 Task: Add Caesar Salad With Dressing to the cart.
Action: Mouse moved to (326, 148)
Screenshot: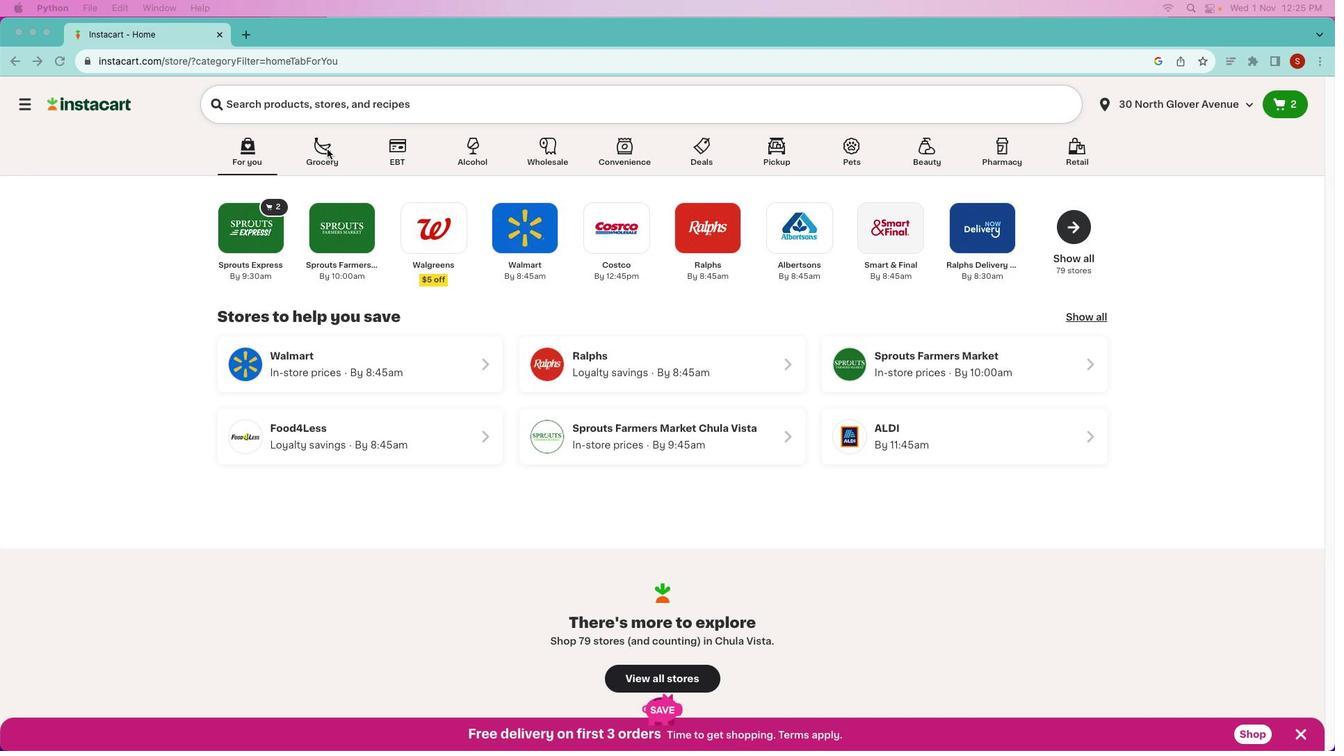 
Action: Mouse pressed left at (326, 148)
Screenshot: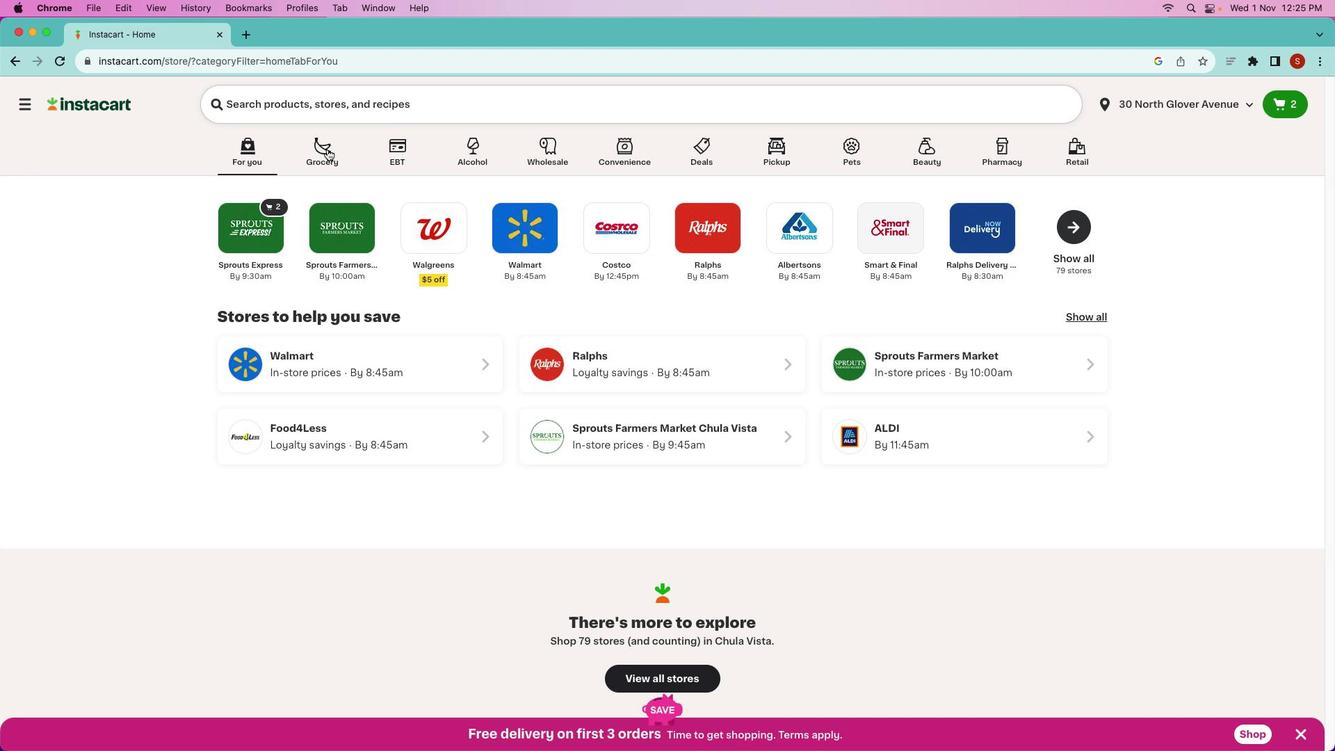 
Action: Mouse pressed left at (326, 148)
Screenshot: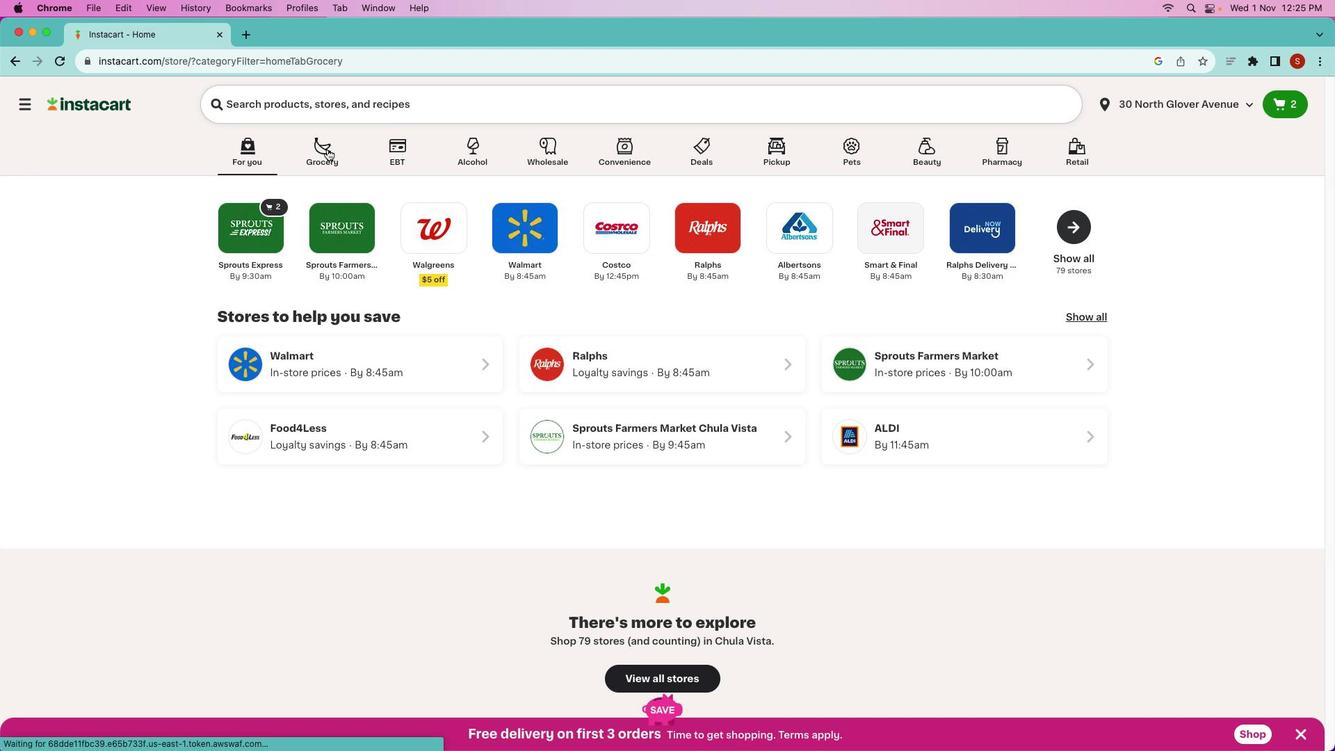 
Action: Mouse moved to (444, 101)
Screenshot: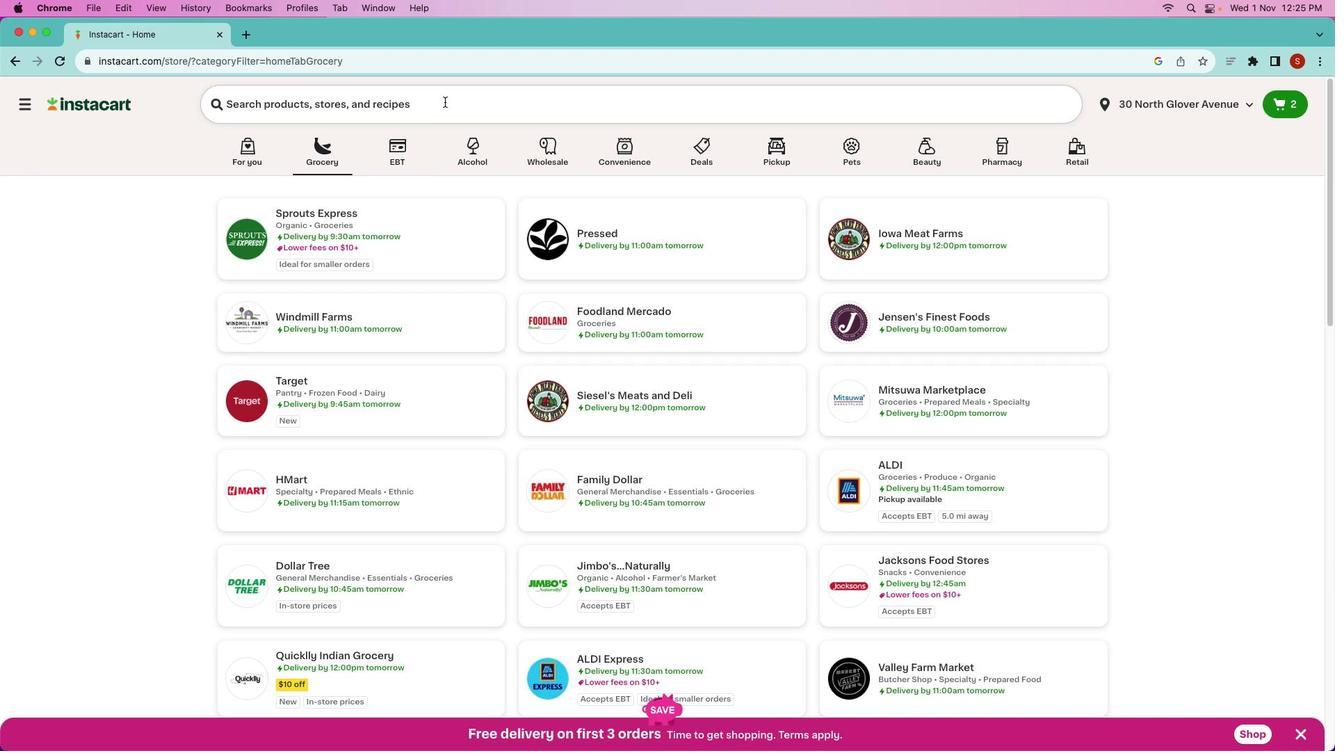 
Action: Mouse pressed left at (444, 101)
Screenshot: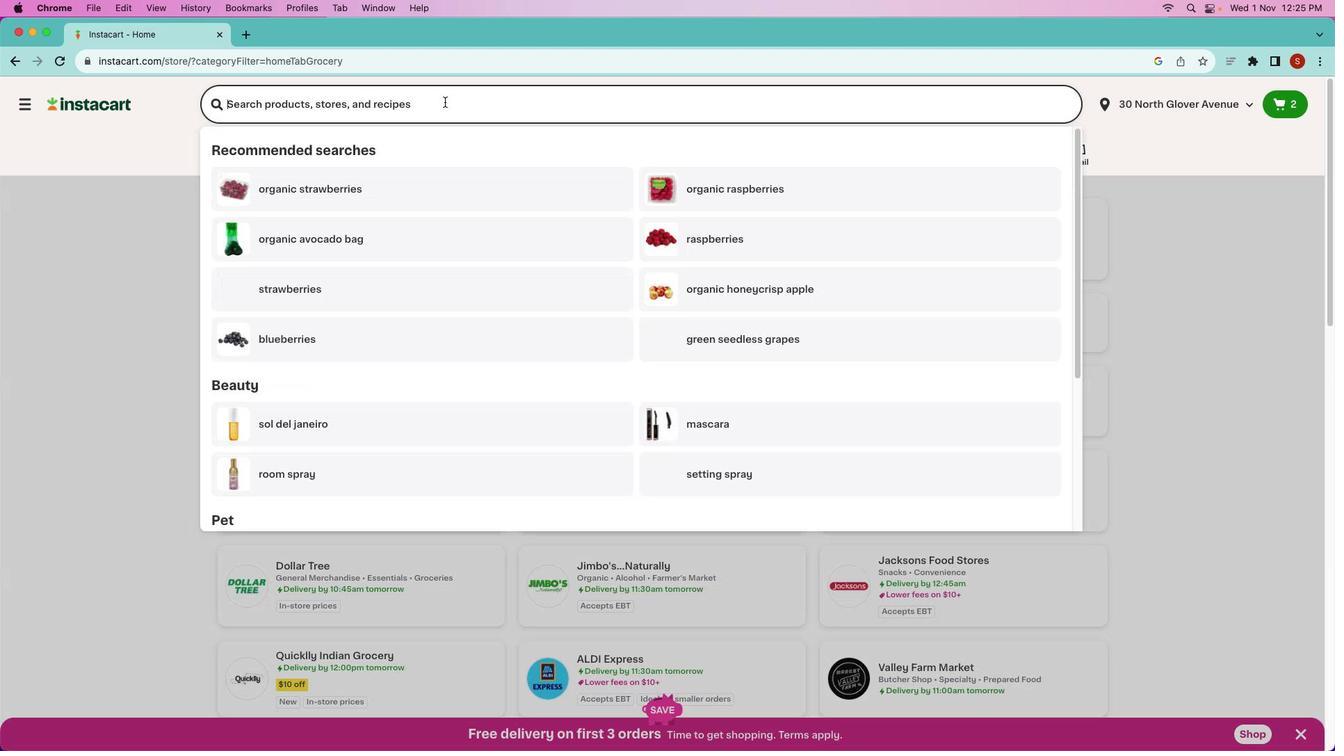 
Action: Mouse moved to (452, 96)
Screenshot: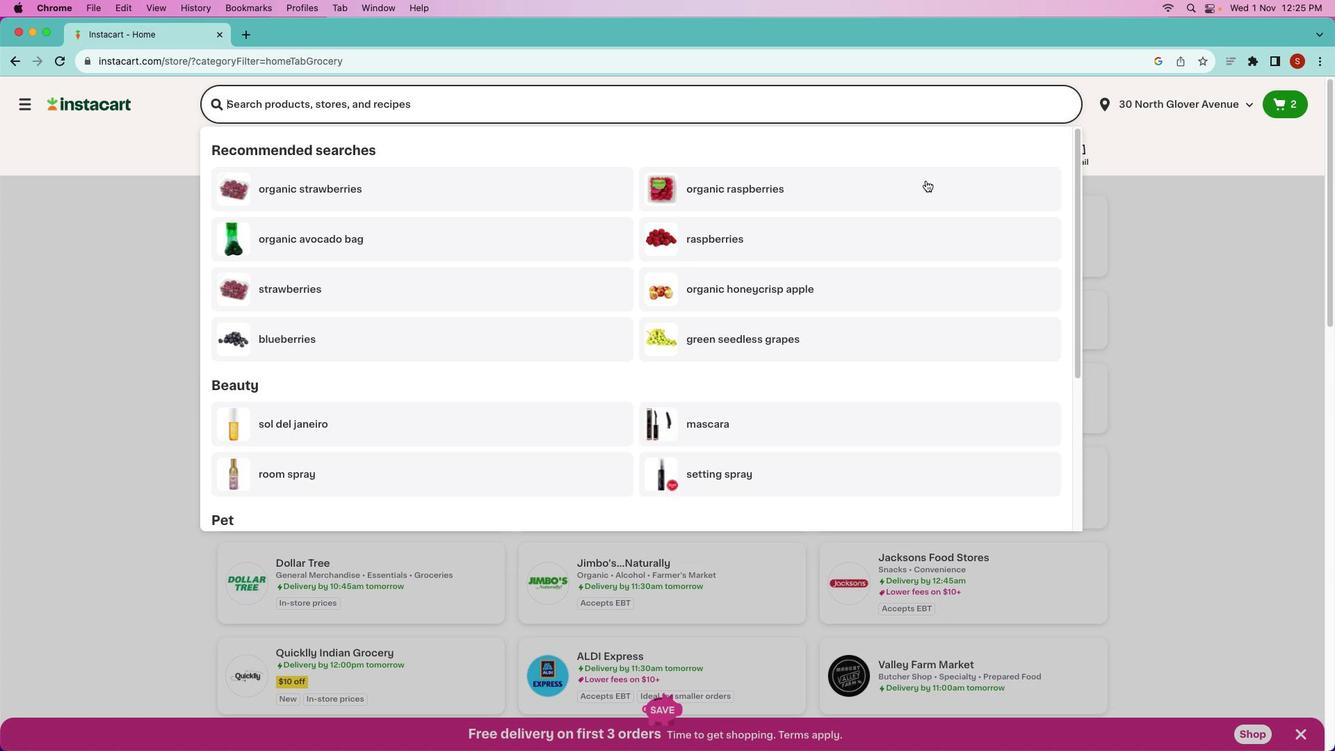 
Action: Mouse scrolled (452, 96) with delta (0, 0)
Screenshot: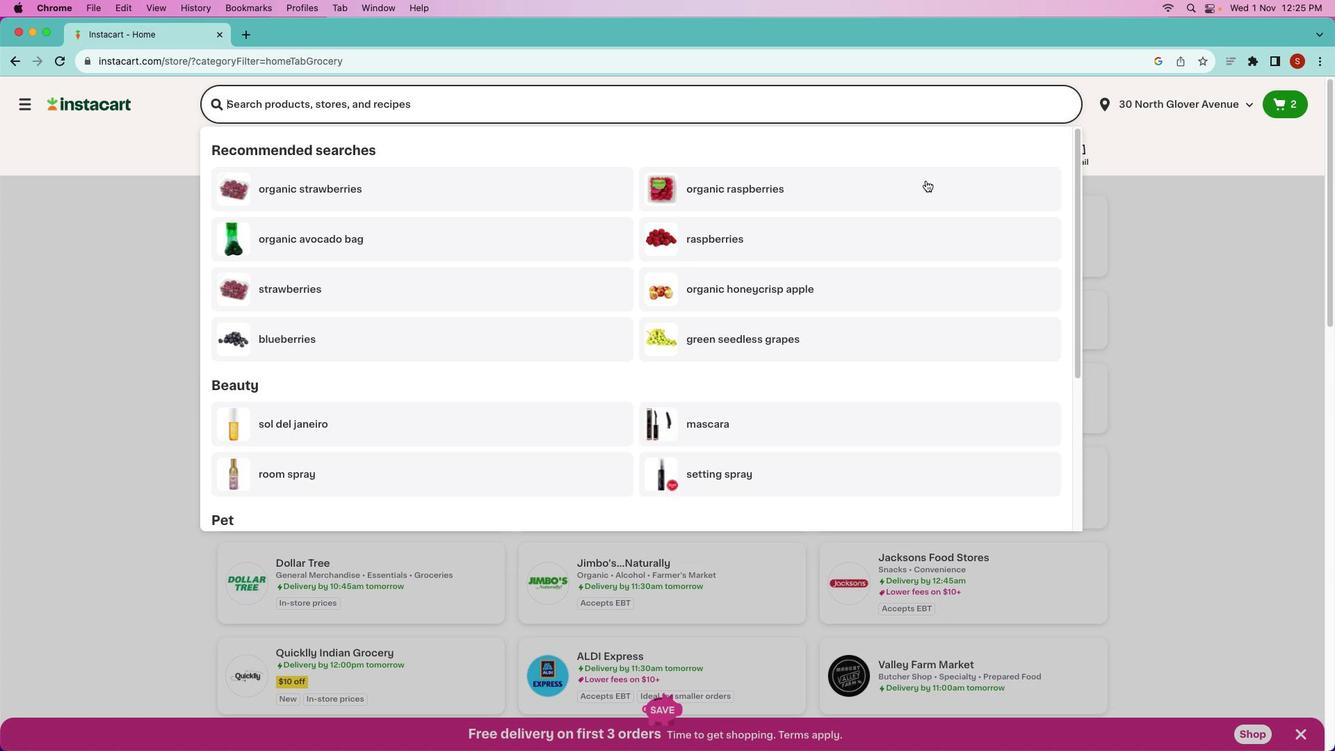 
Action: Mouse moved to (1261, 299)
Screenshot: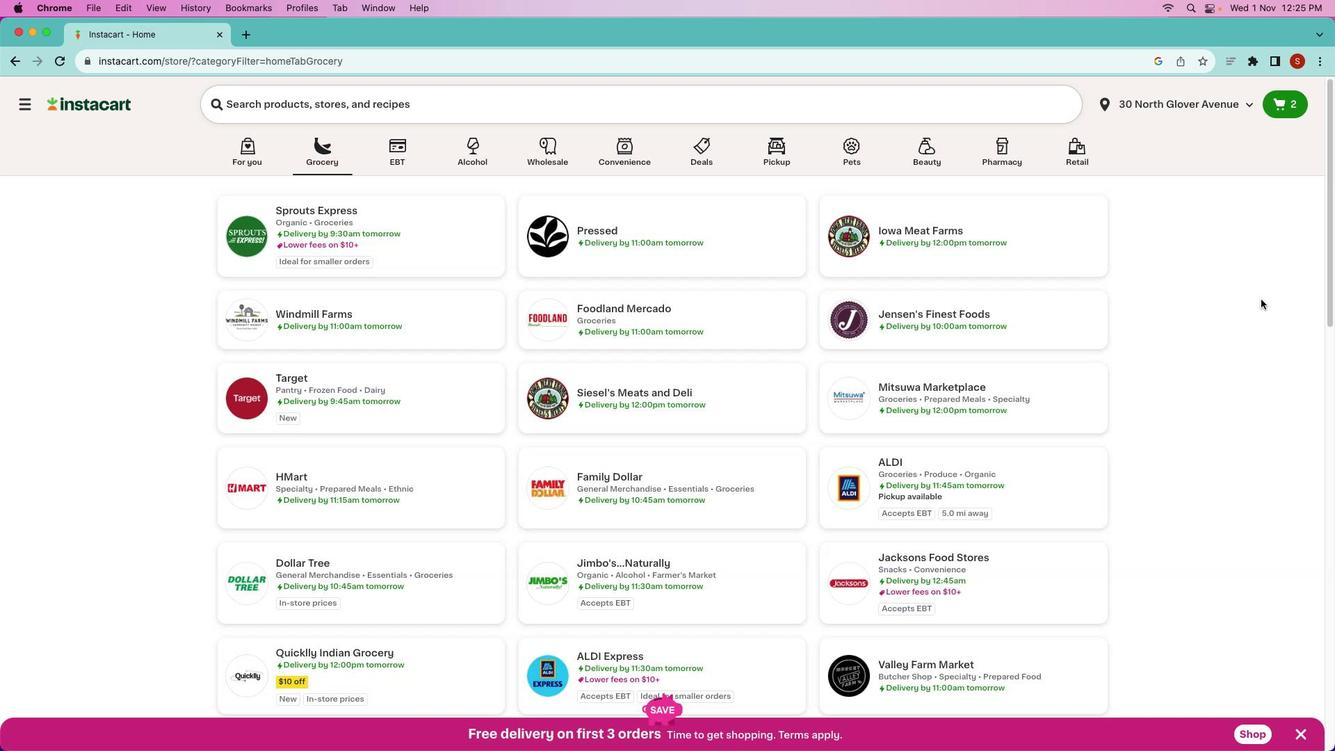 
Action: Mouse pressed left at (1261, 299)
Screenshot: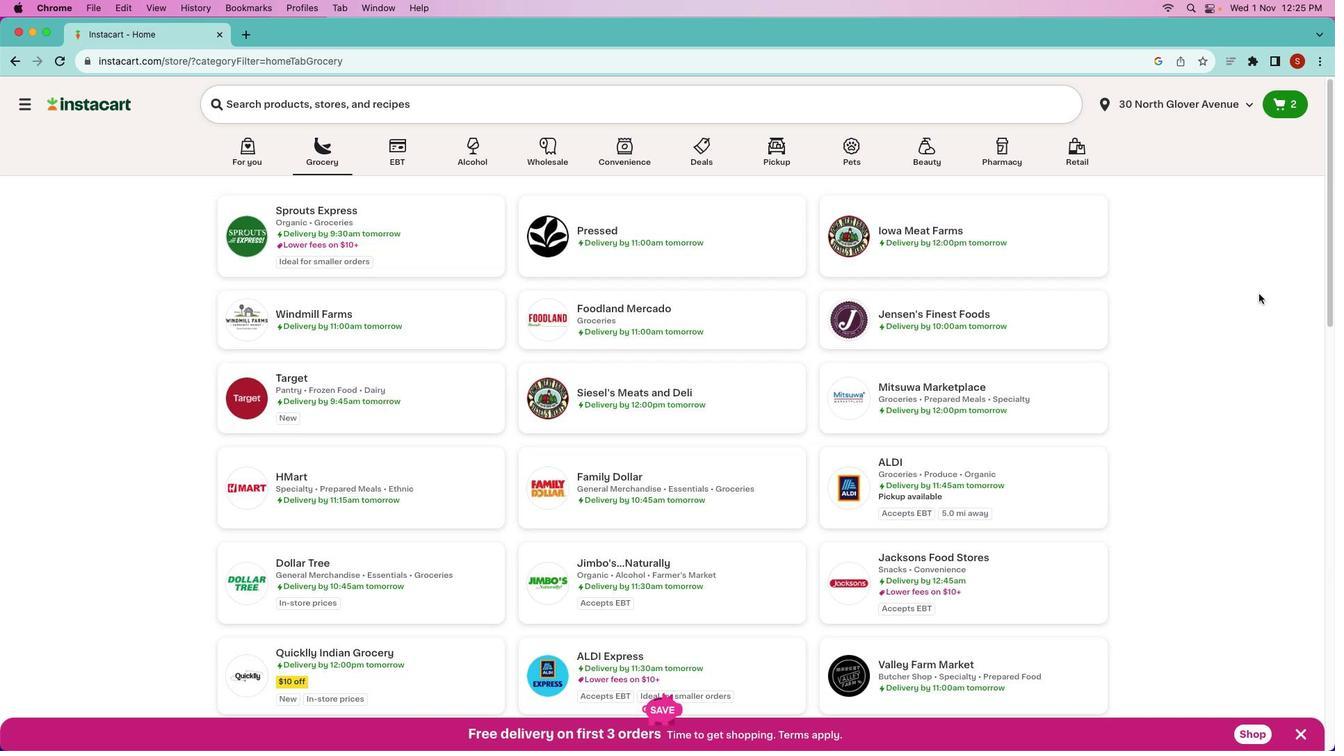 
Action: Mouse moved to (1254, 293)
Screenshot: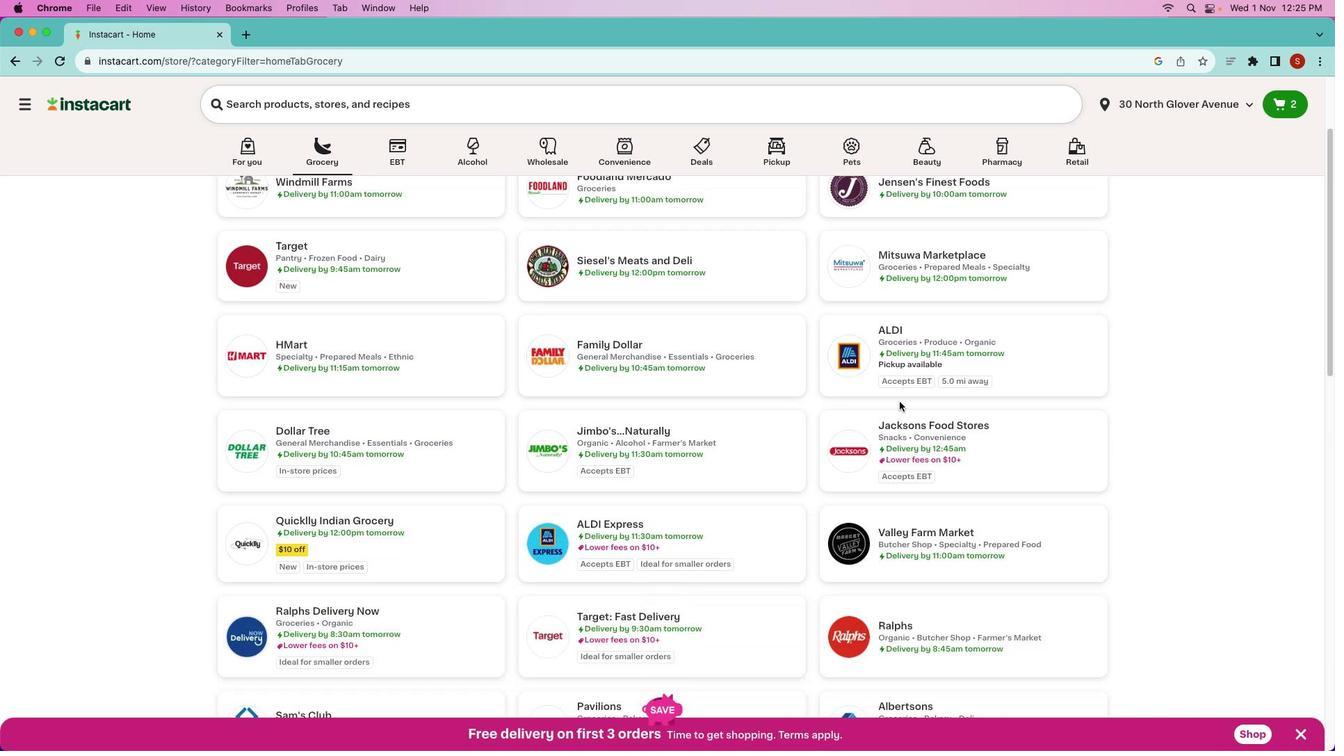 
Action: Mouse scrolled (1254, 293) with delta (0, 0)
Screenshot: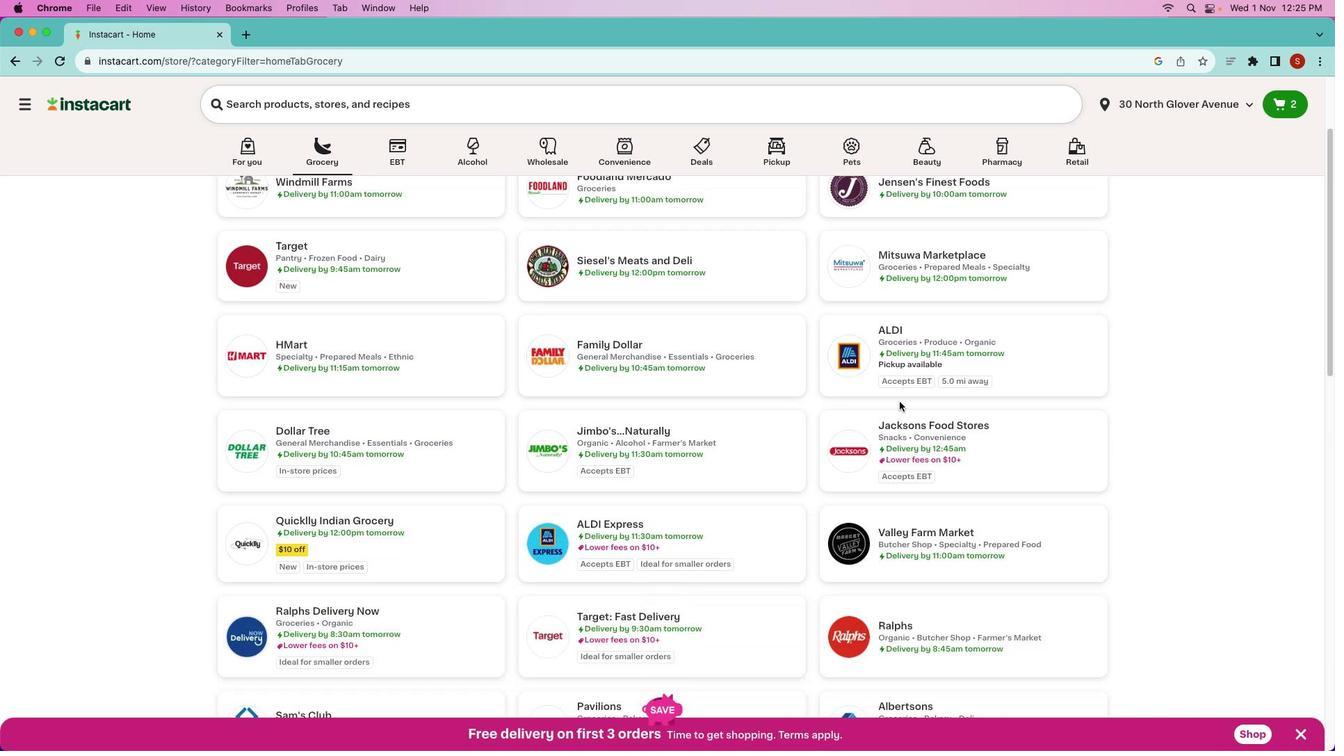 
Action: Mouse moved to (1253, 293)
Screenshot: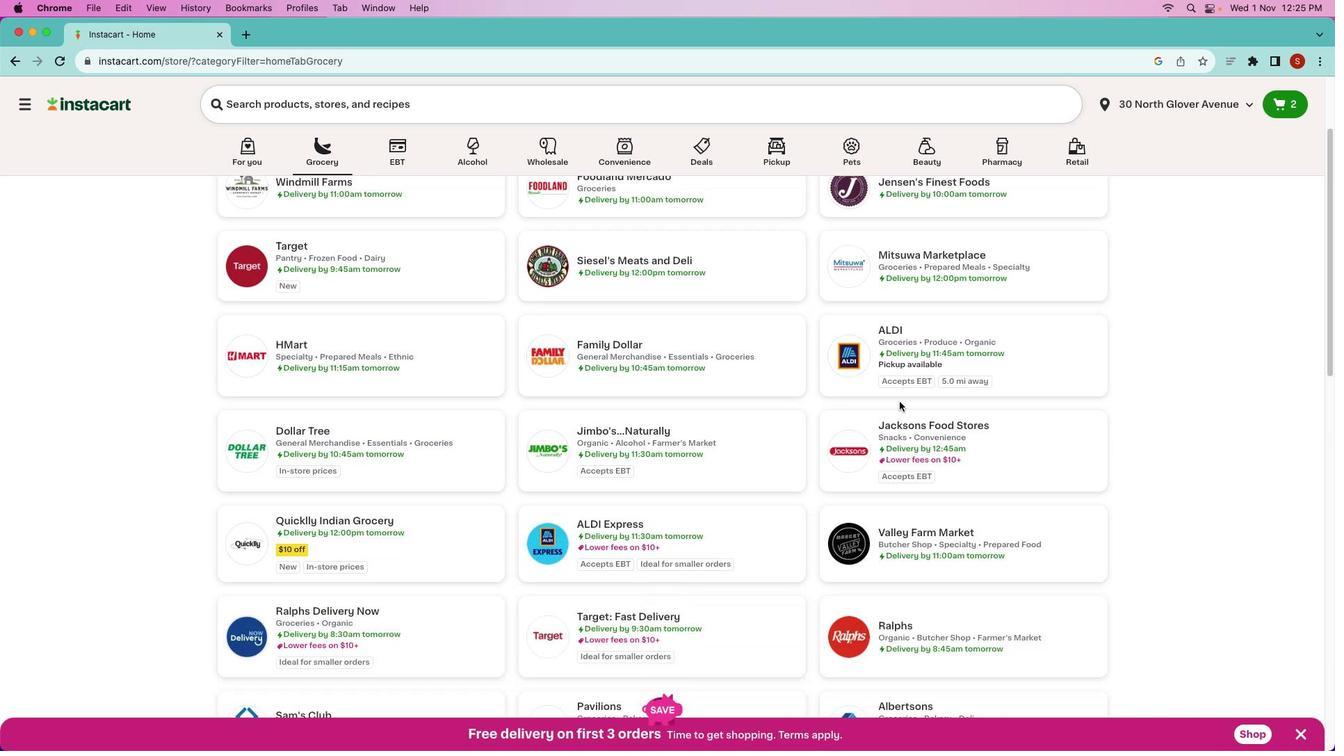 
Action: Mouse scrolled (1253, 293) with delta (0, 0)
Screenshot: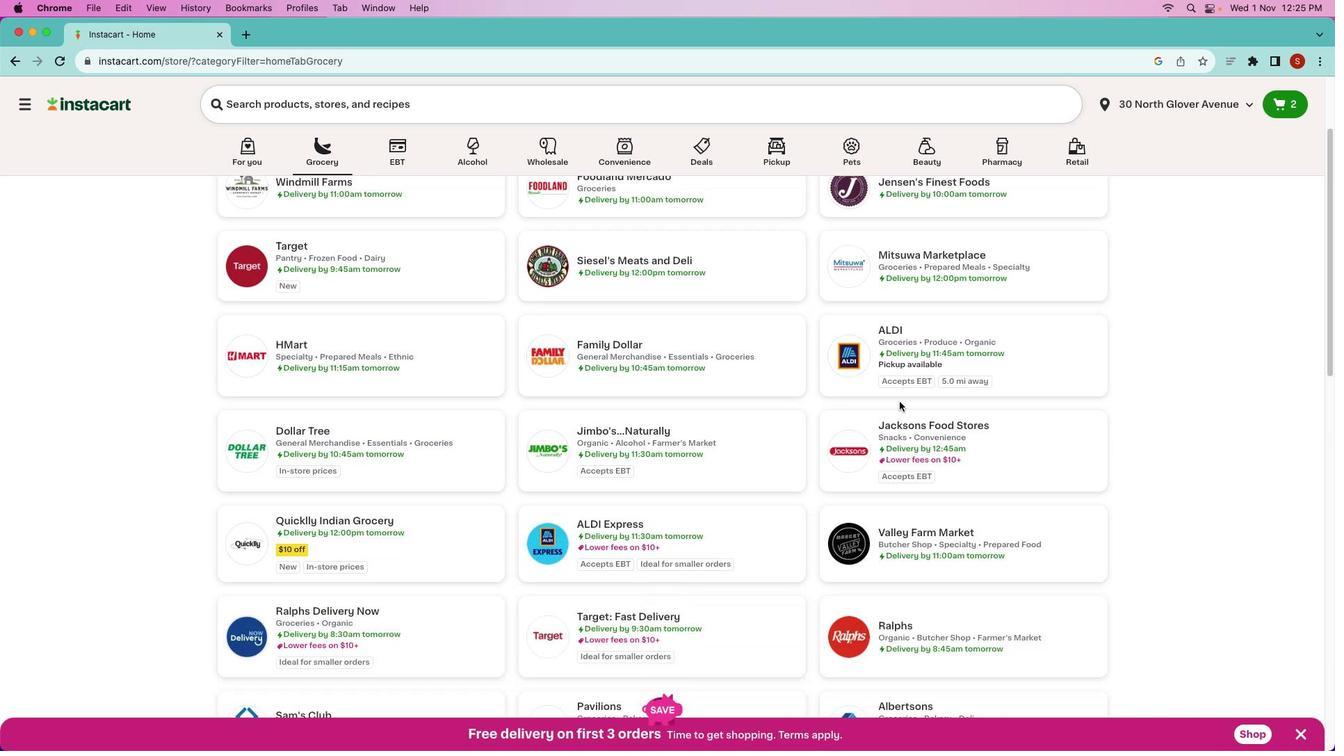 
Action: Mouse moved to (1252, 294)
Screenshot: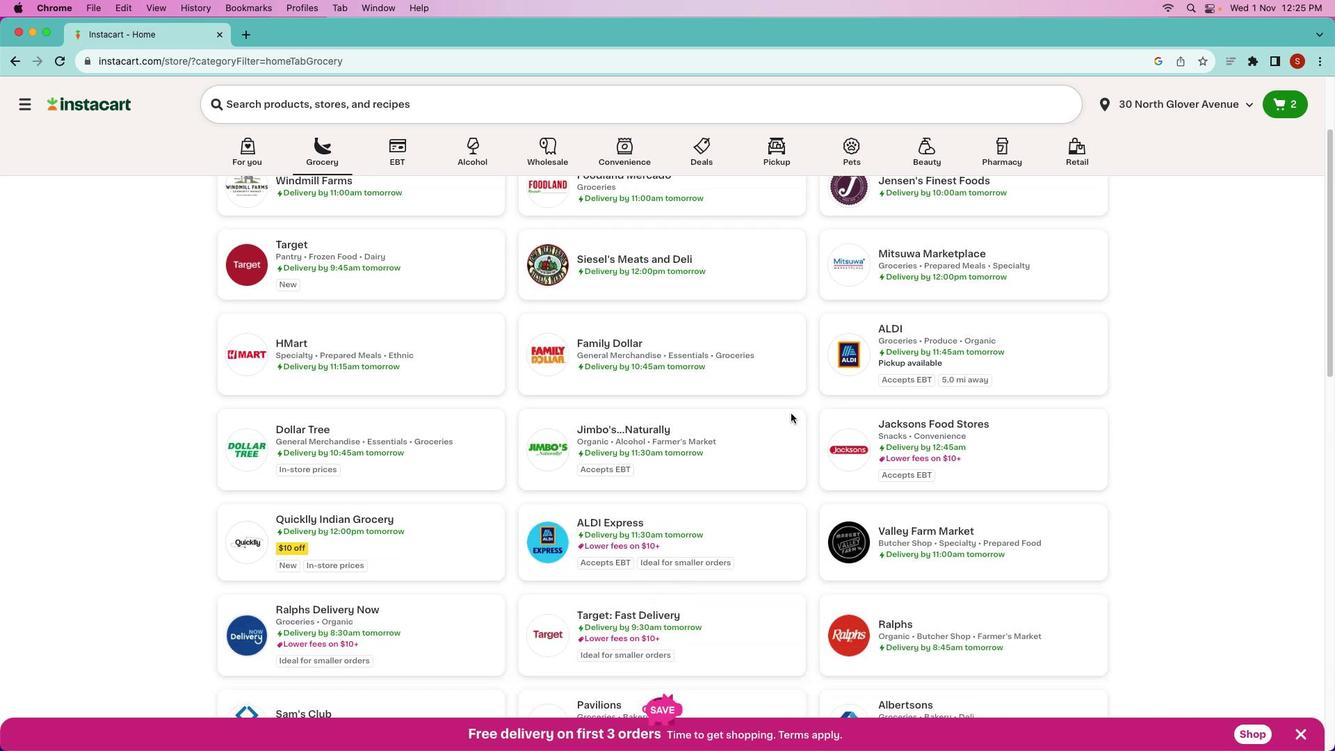 
Action: Mouse scrolled (1252, 294) with delta (0, -2)
Screenshot: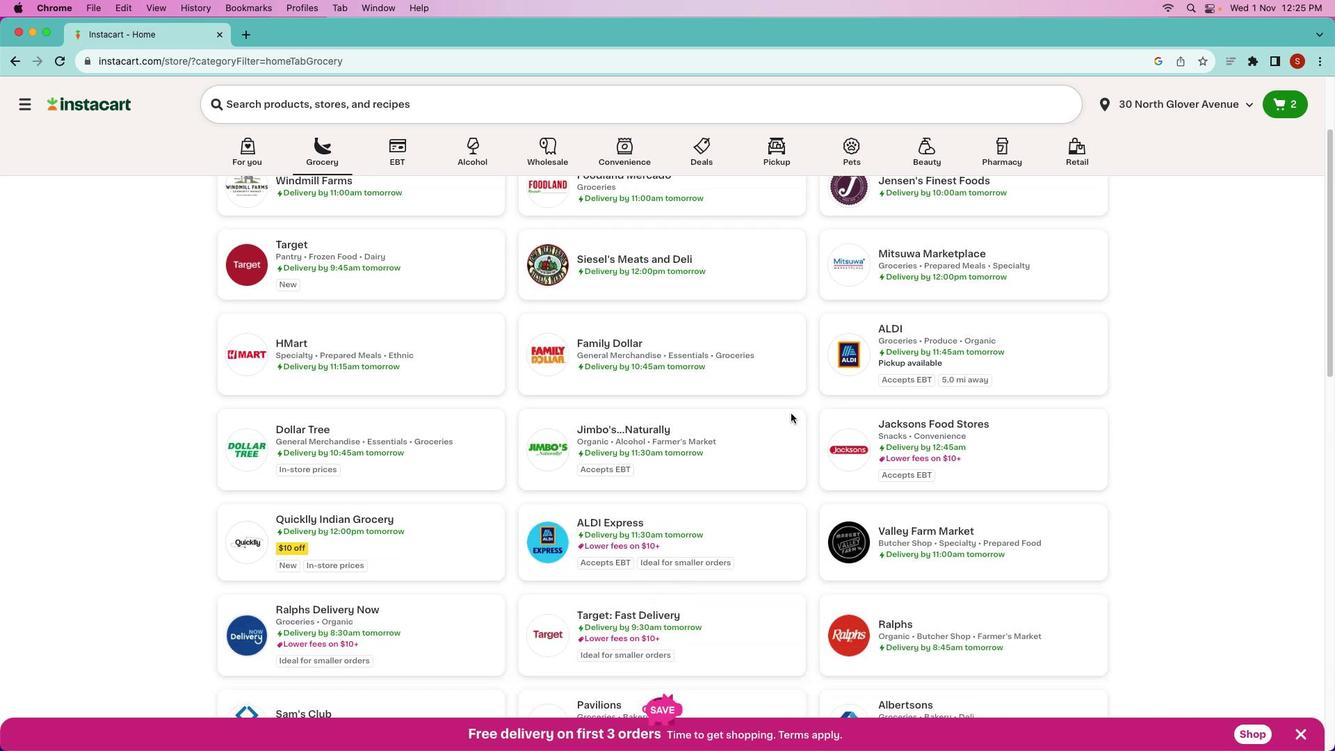 
Action: Mouse moved to (791, 413)
Screenshot: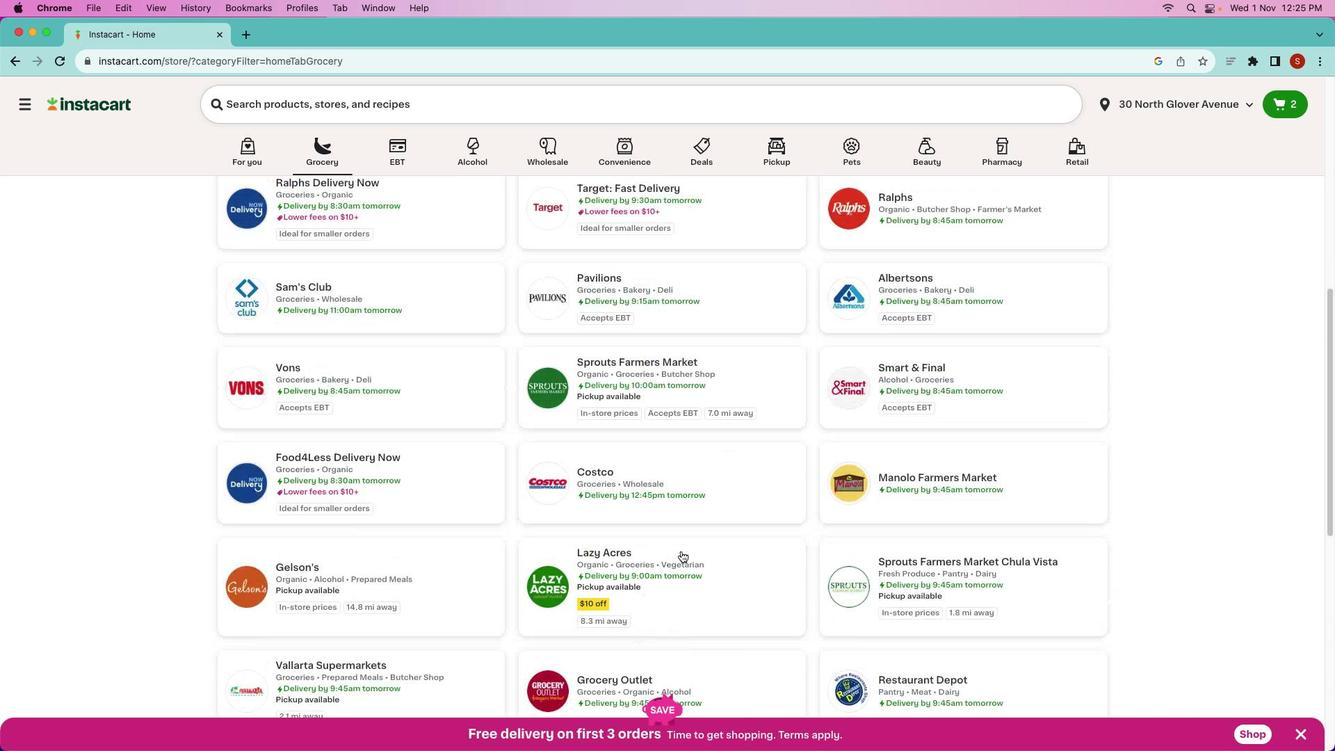 
Action: Mouse scrolled (791, 413) with delta (0, 0)
Screenshot: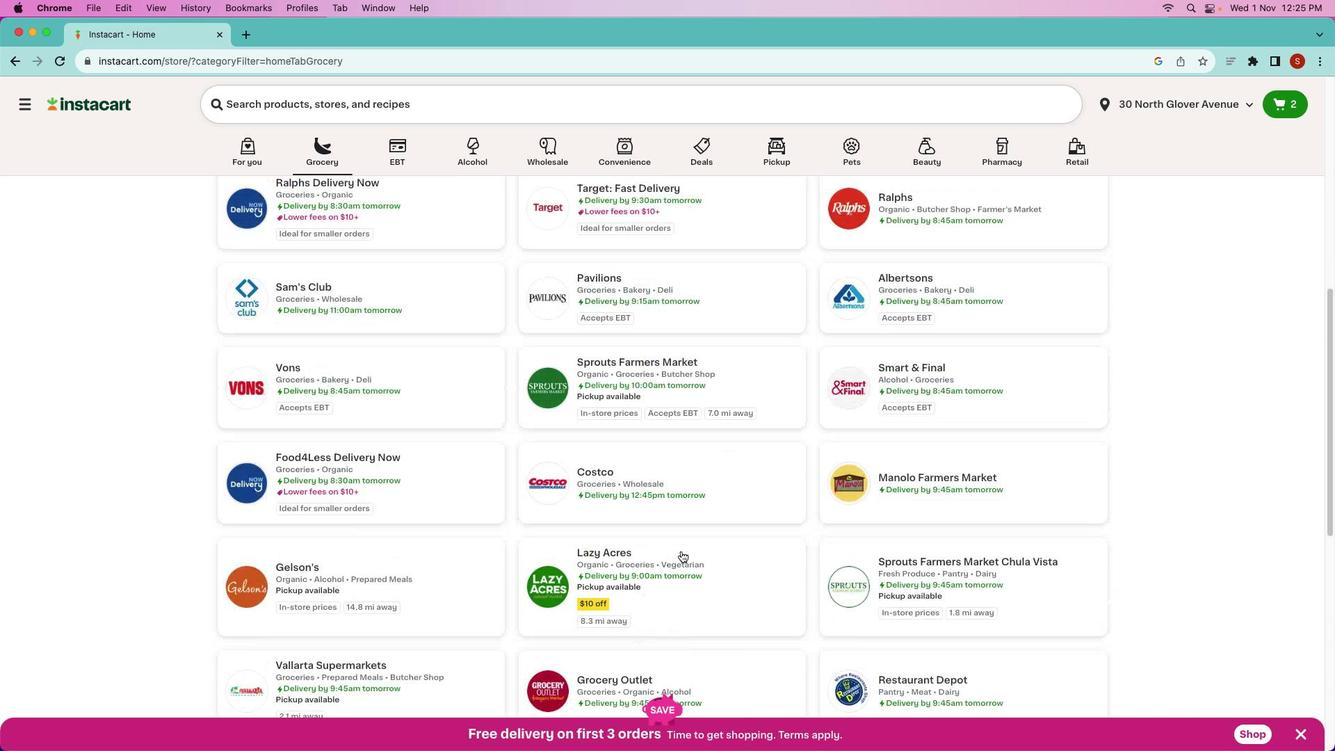 
Action: Mouse moved to (745, 421)
Screenshot: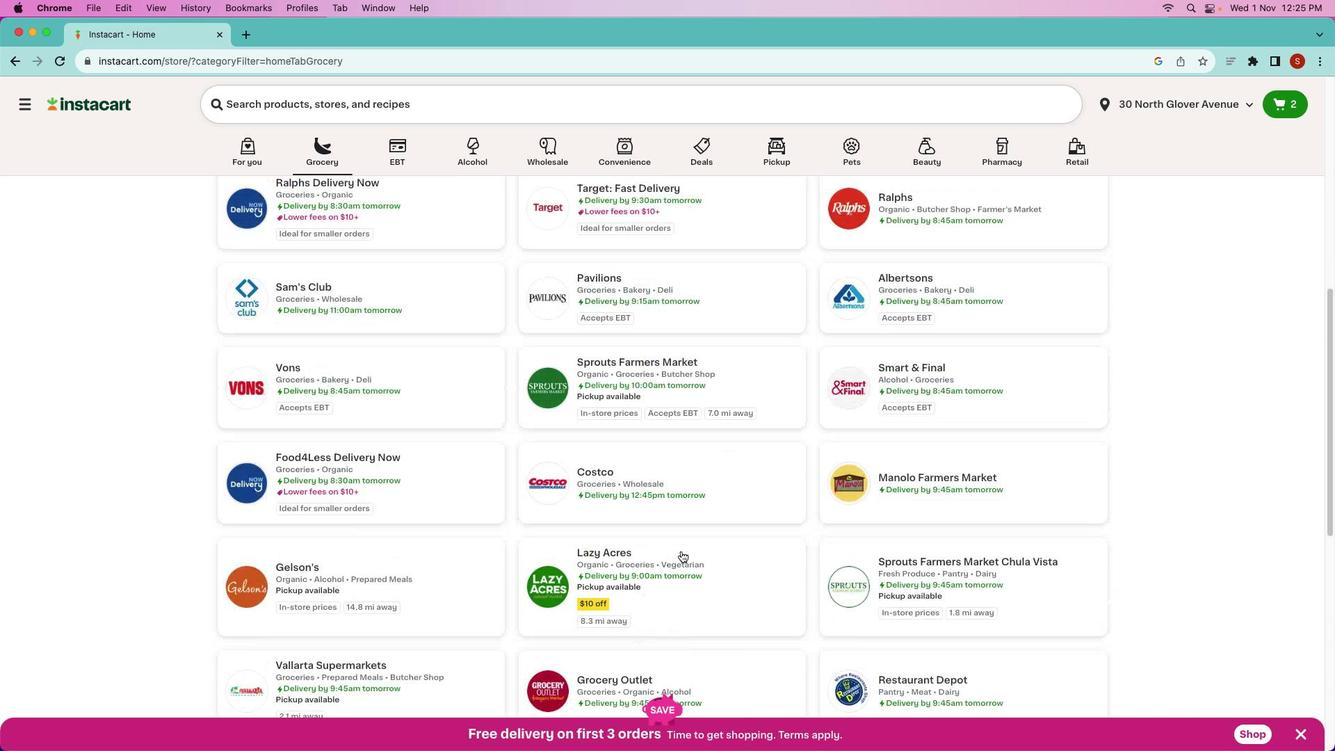 
Action: Mouse scrolled (745, 421) with delta (0, 0)
Screenshot: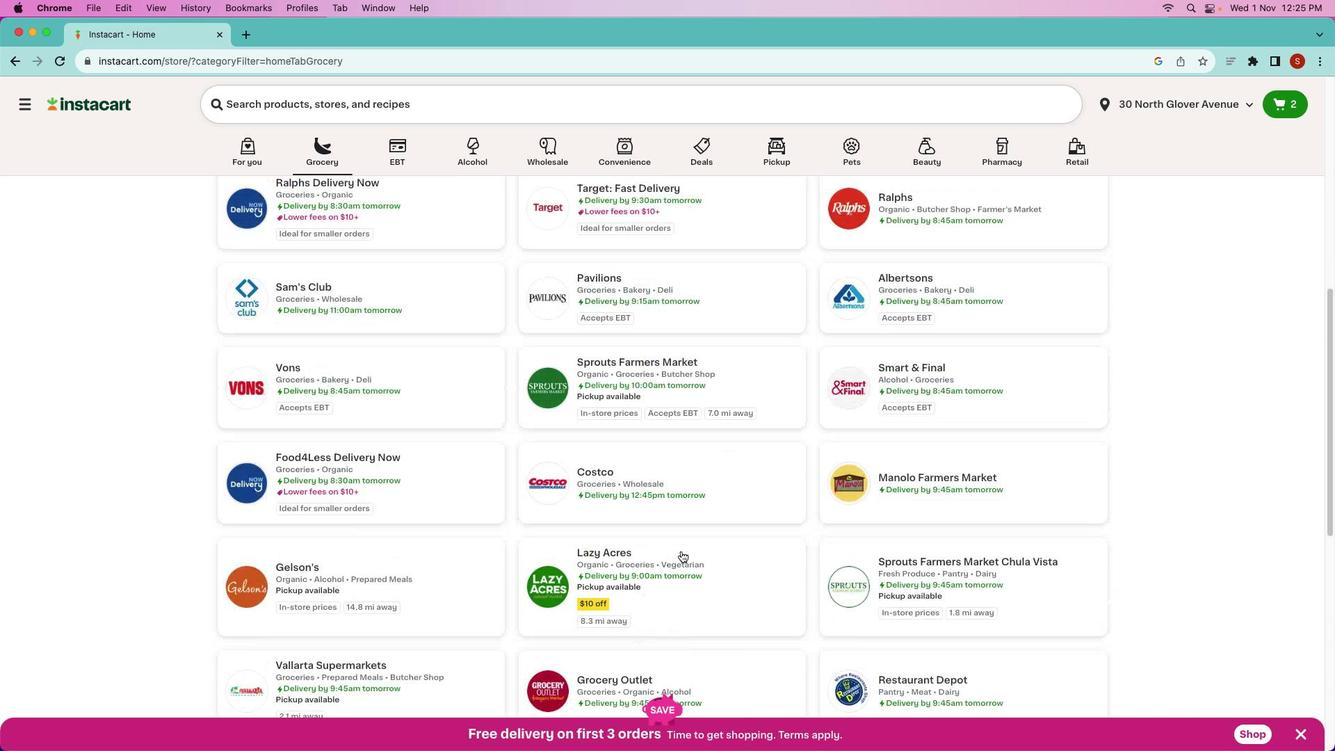 
Action: Mouse moved to (726, 434)
Screenshot: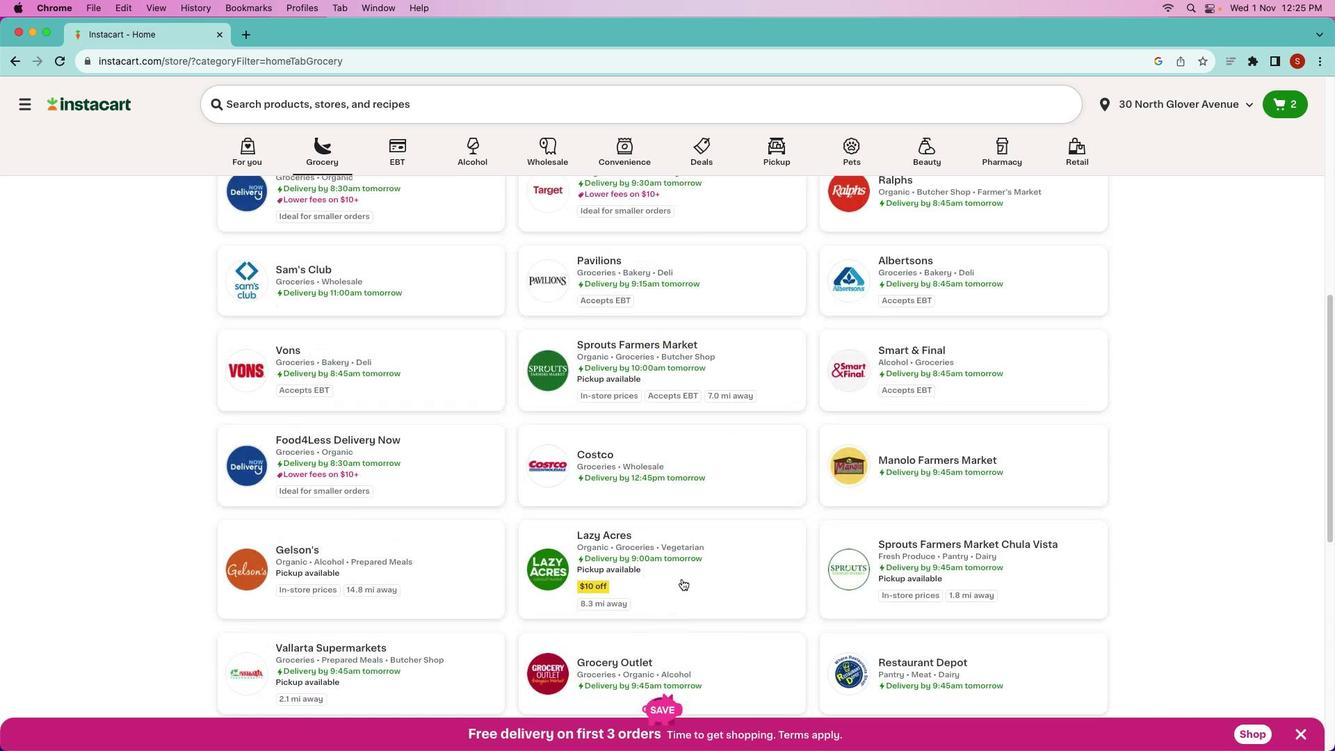 
Action: Mouse scrolled (726, 434) with delta (0, -2)
Screenshot: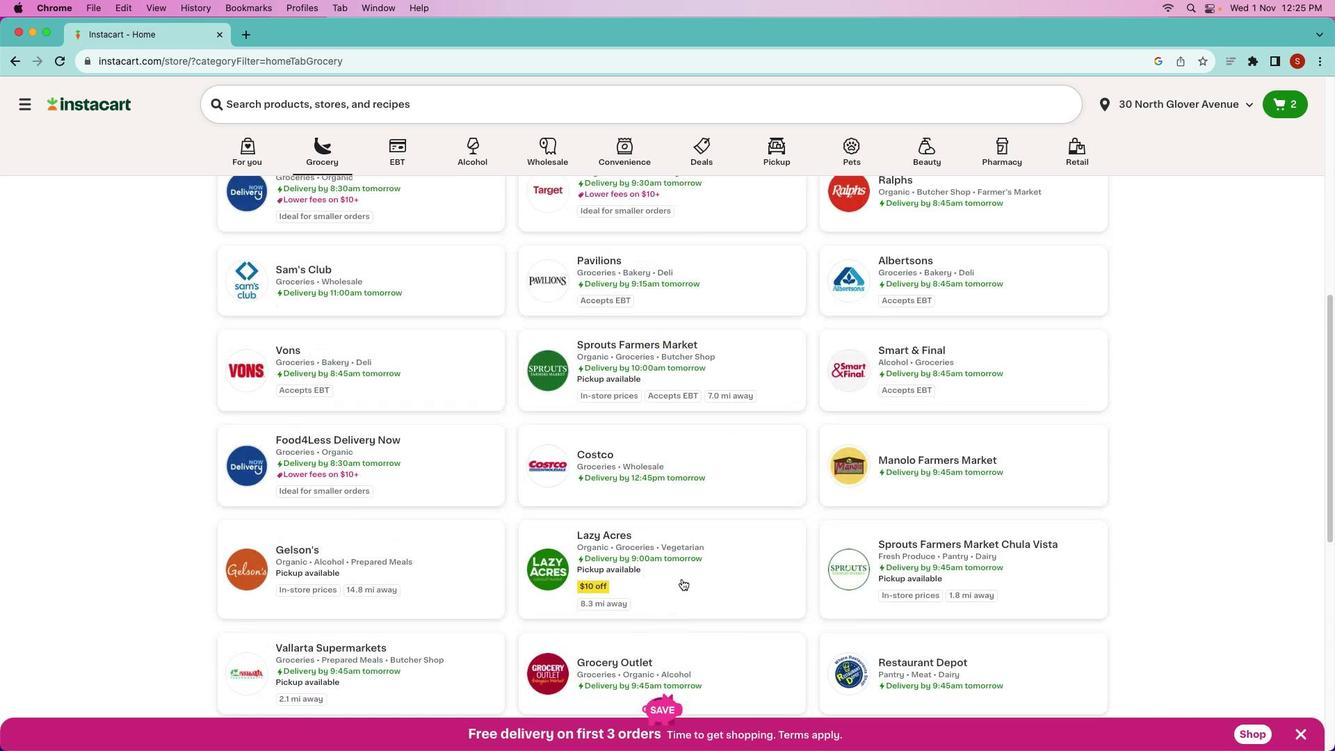 
Action: Mouse moved to (720, 439)
Screenshot: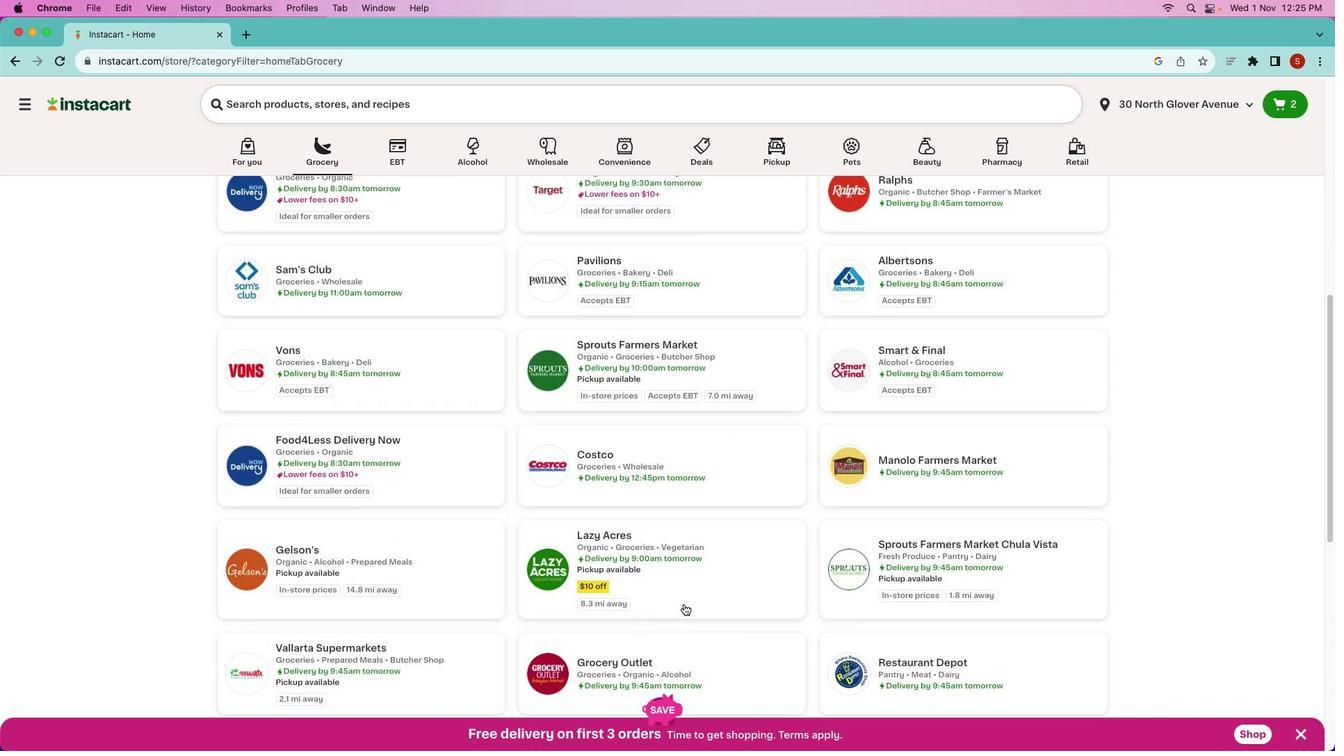 
Action: Mouse scrolled (720, 439) with delta (0, -3)
Screenshot: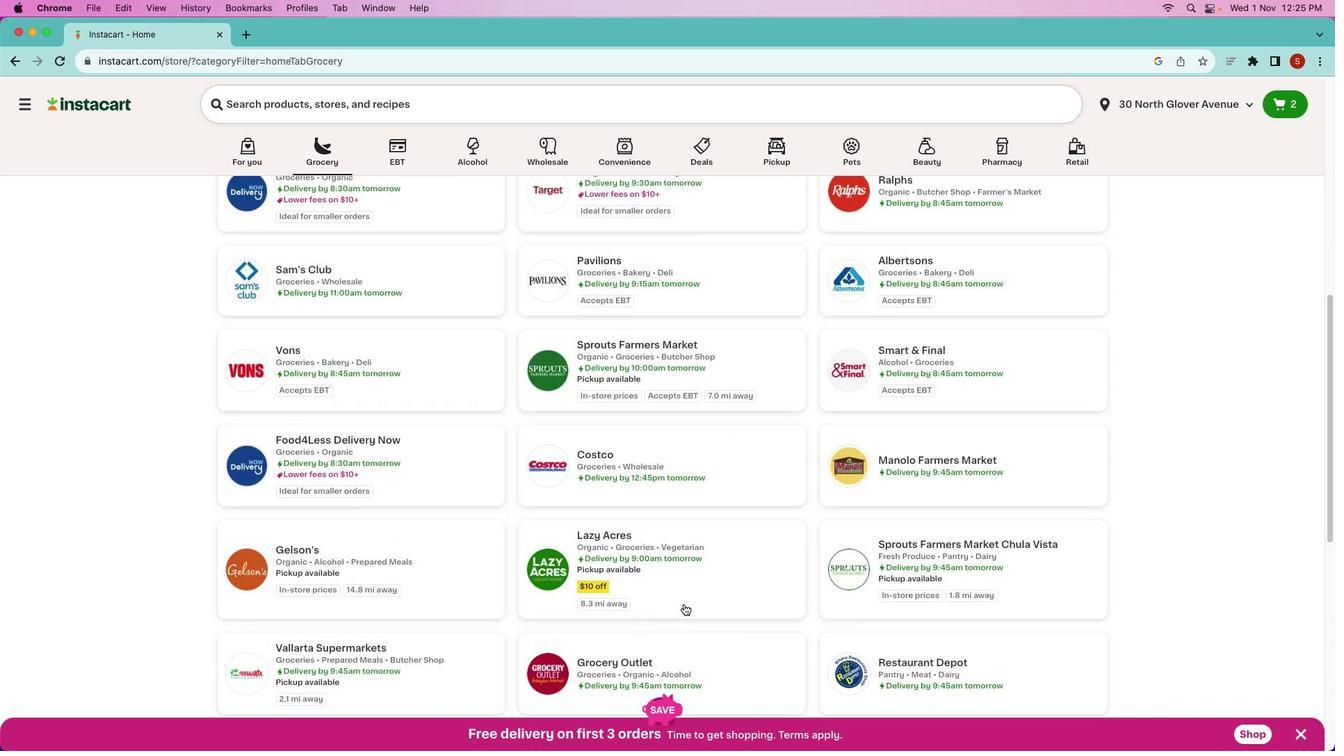 
Action: Mouse moved to (695, 462)
Screenshot: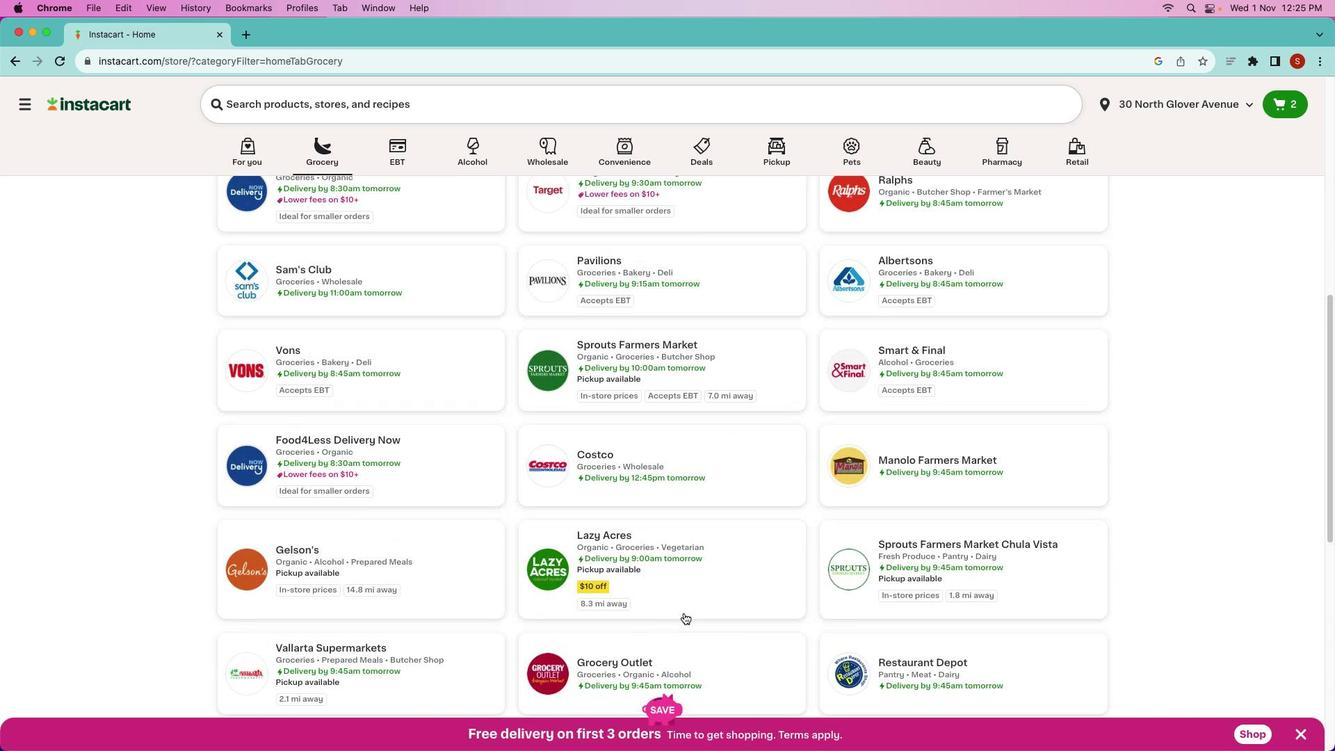 
Action: Mouse scrolled (695, 462) with delta (0, -3)
Screenshot: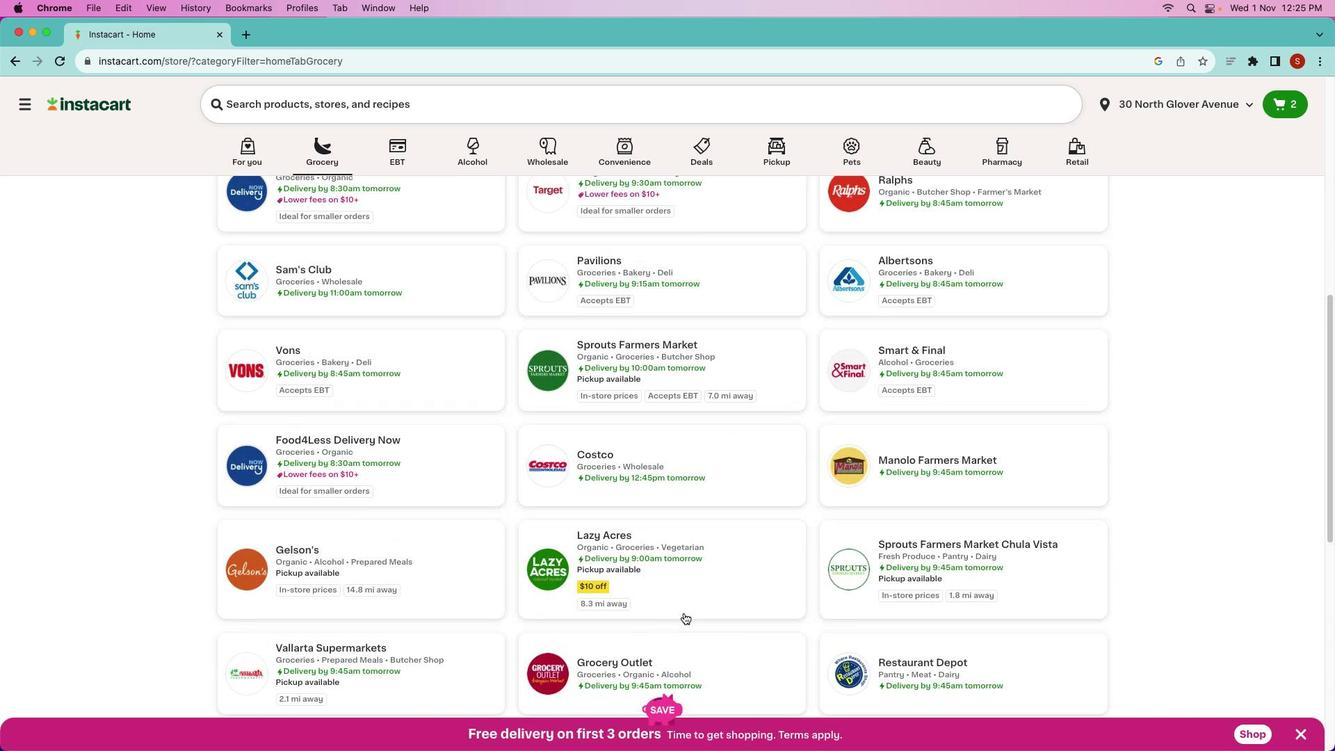 
Action: Mouse moved to (647, 356)
Screenshot: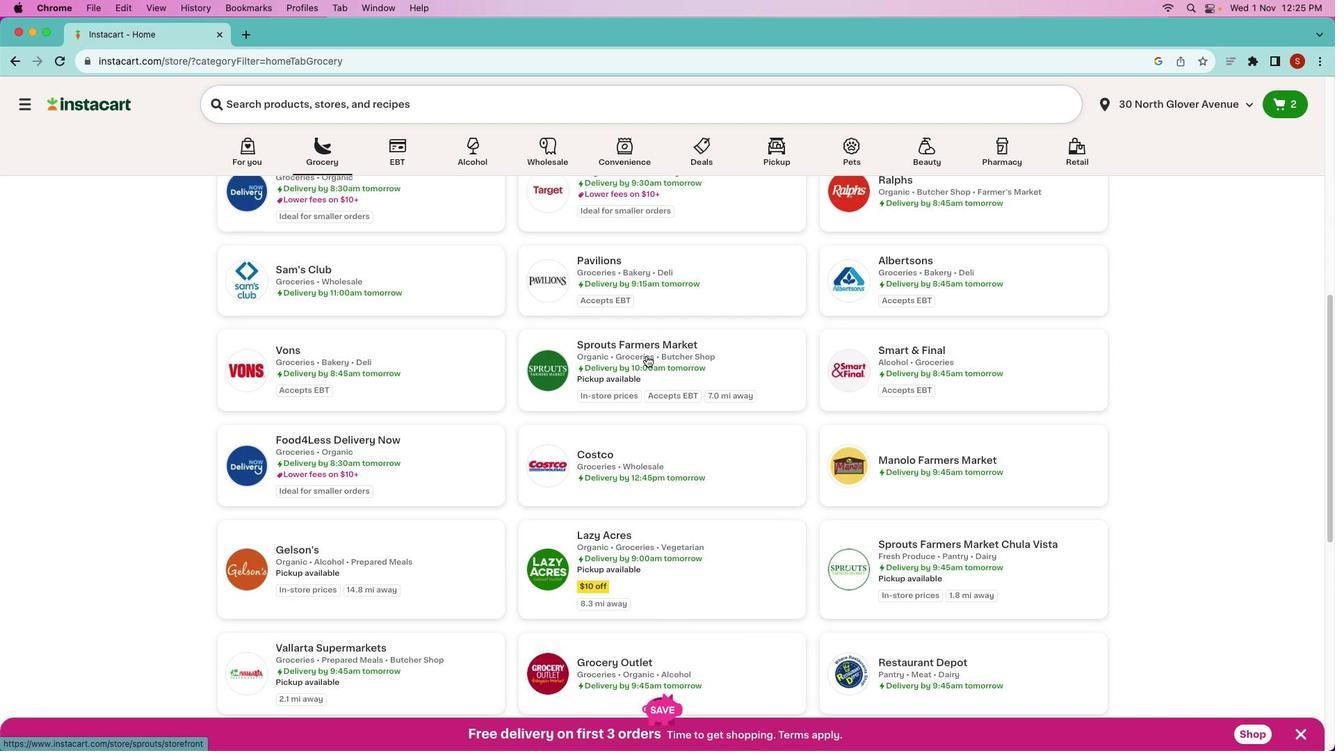 
Action: Mouse pressed left at (647, 356)
Screenshot: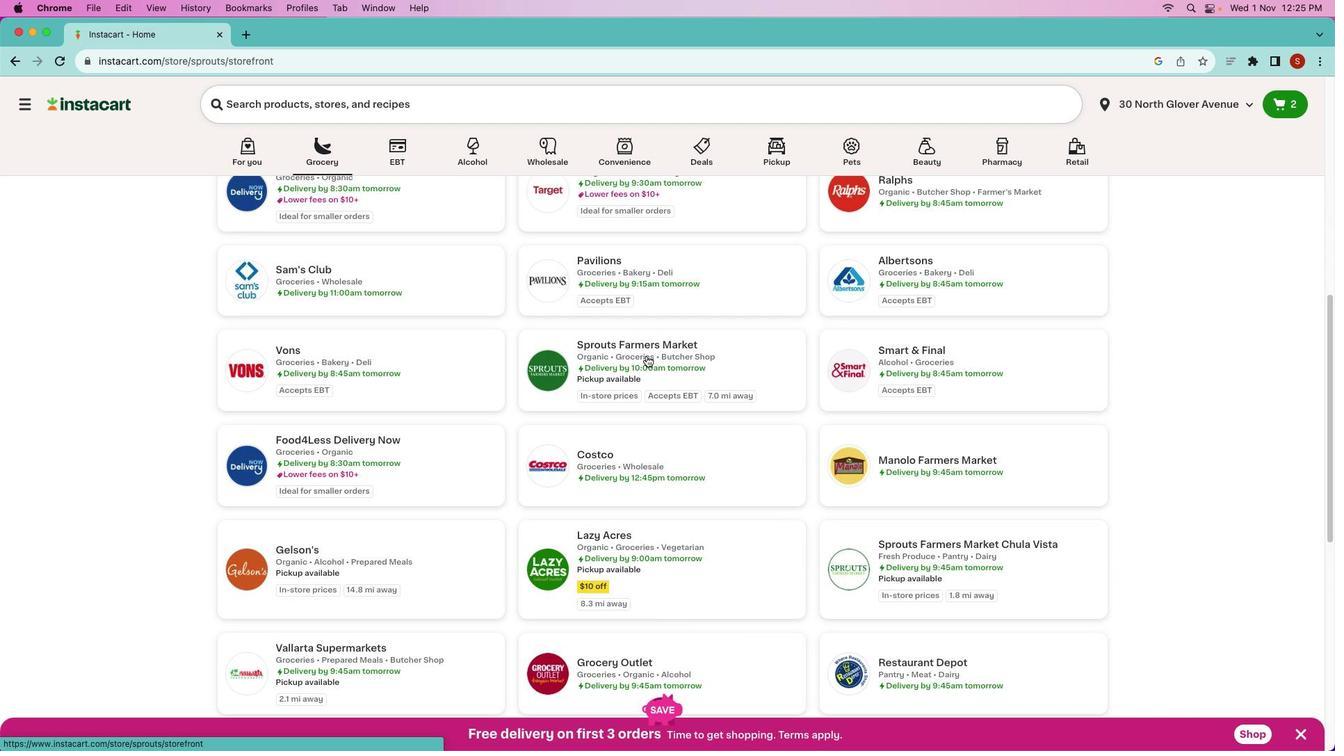 
Action: Mouse pressed left at (647, 356)
Screenshot: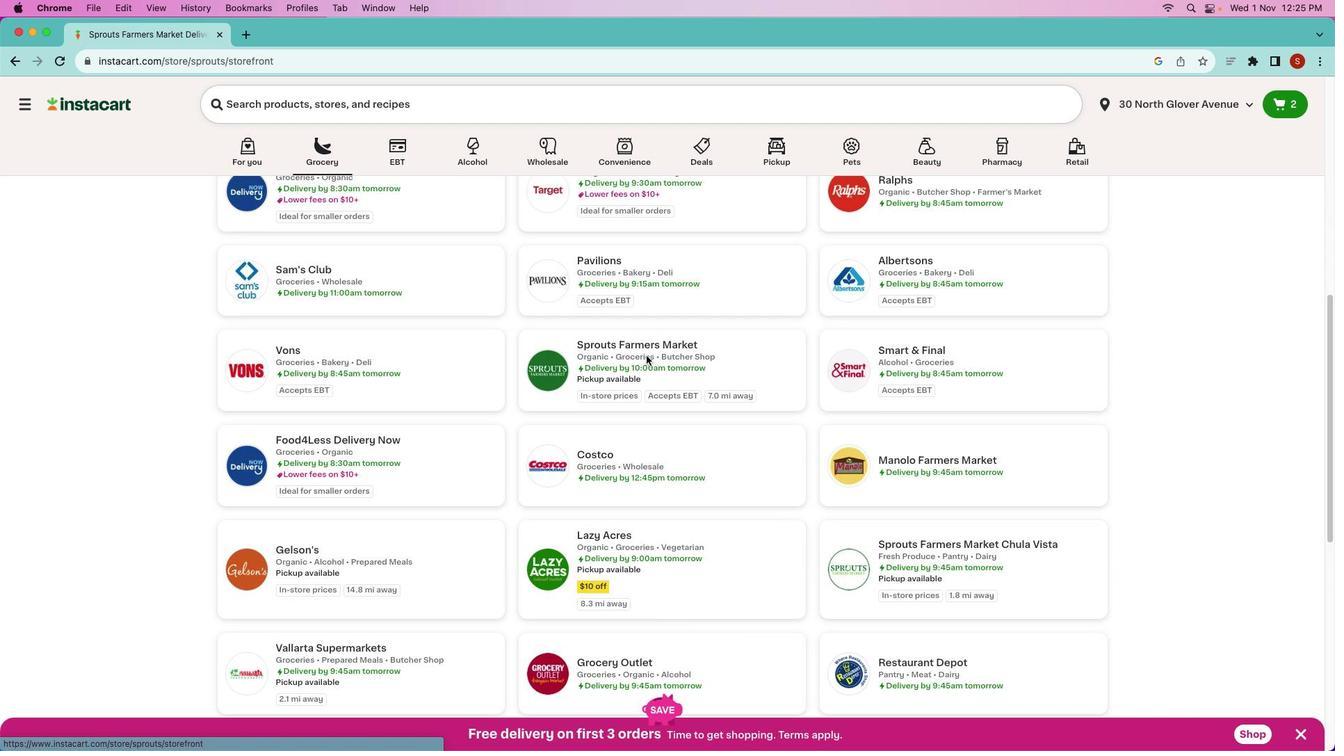
Action: Mouse moved to (414, 105)
Screenshot: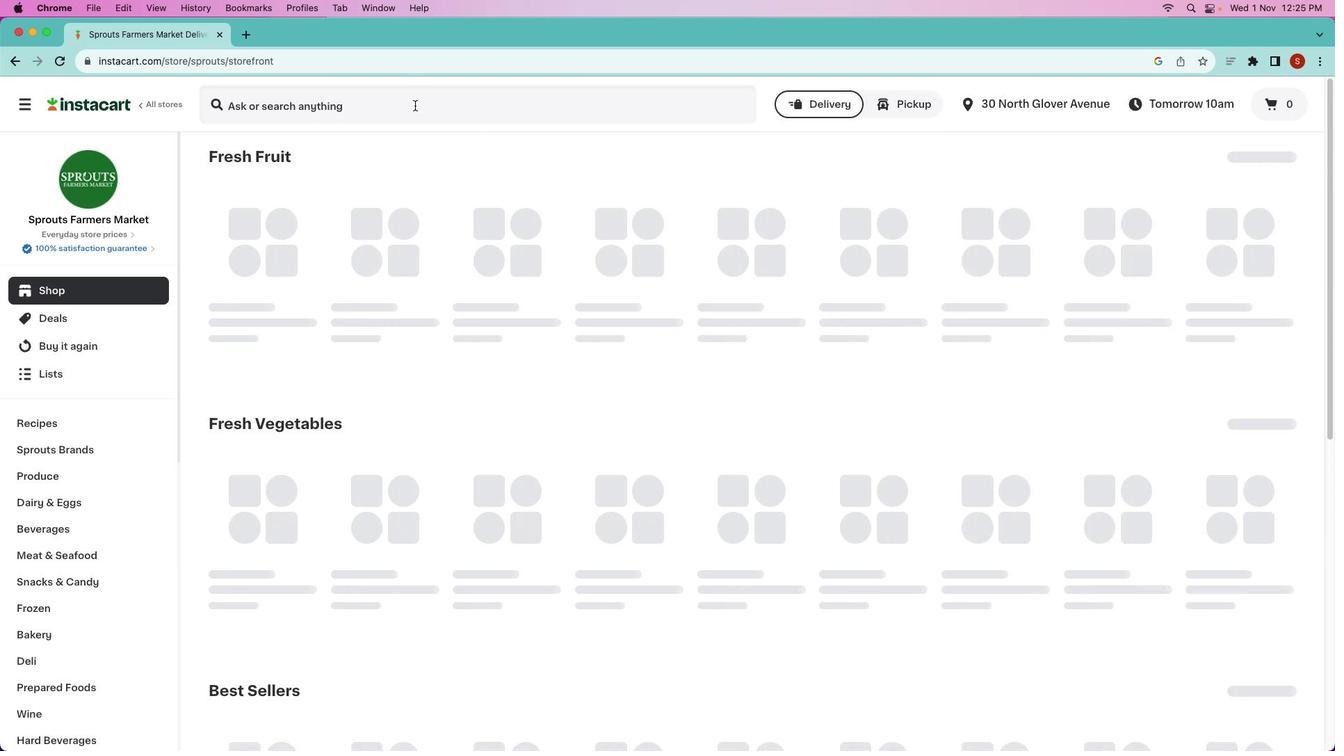
Action: Mouse pressed left at (414, 105)
Screenshot: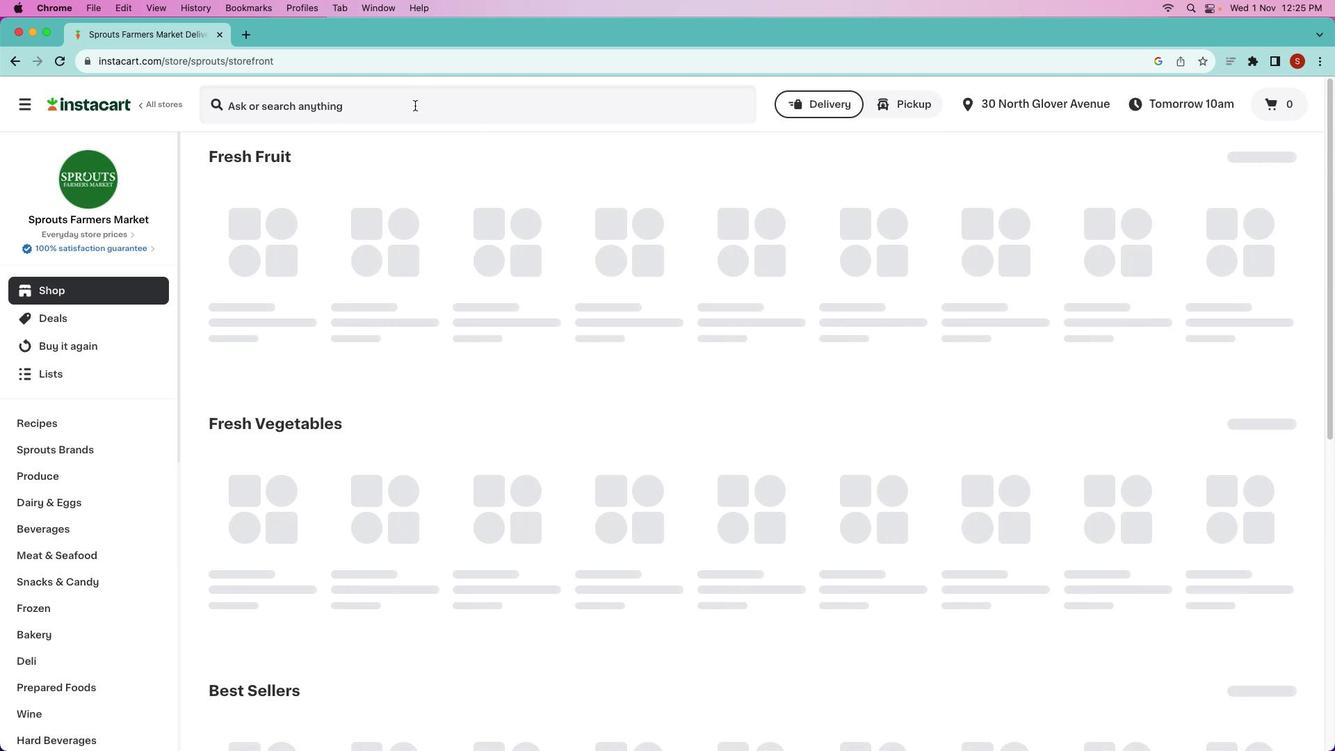 
Action: Mouse moved to (414, 107)
Screenshot: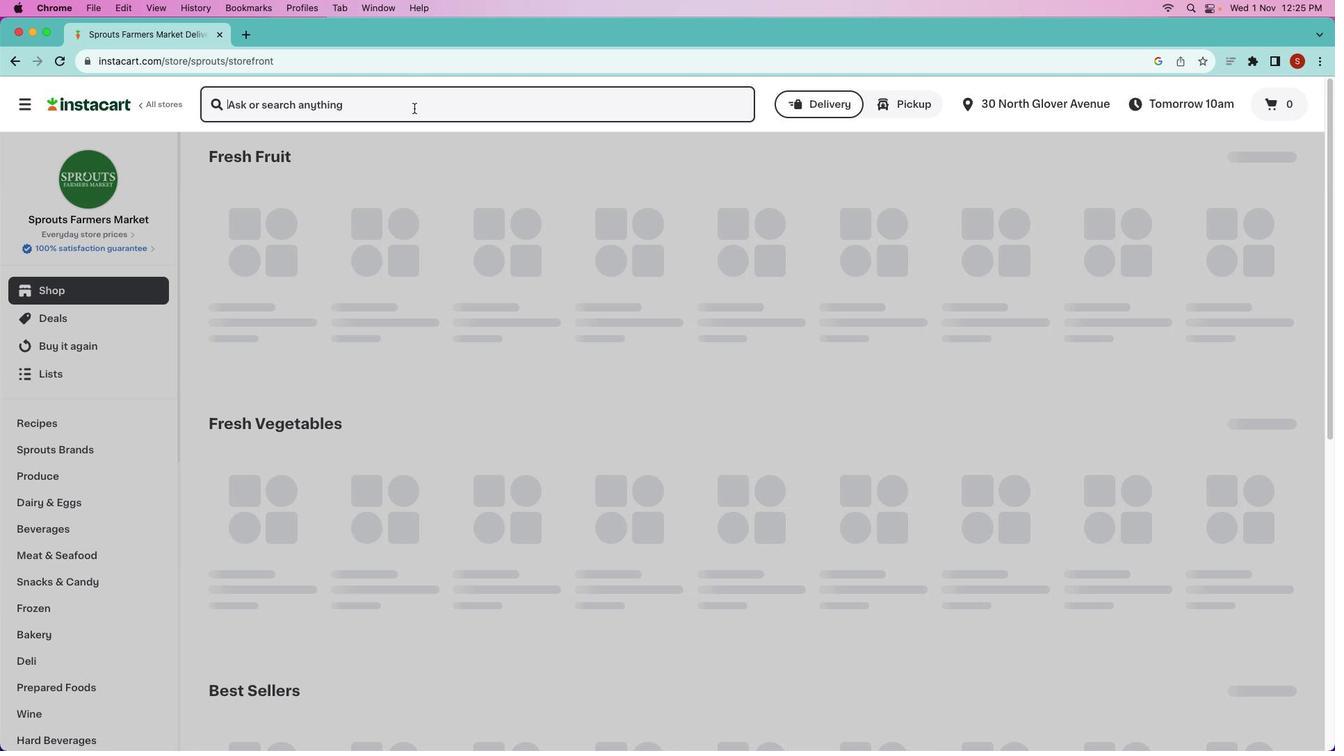 
Action: Key pressed 'c''c''a''e''s''a''r'Key.space's''a''l''d'Key.spaceKey.backspaceKey.backspace'a''d'Key.space'w''i''t''h'Key.space'c'Key.backspace'd''r''e''s''s''i''n''g'Key.spaceKey.enter
Screenshot: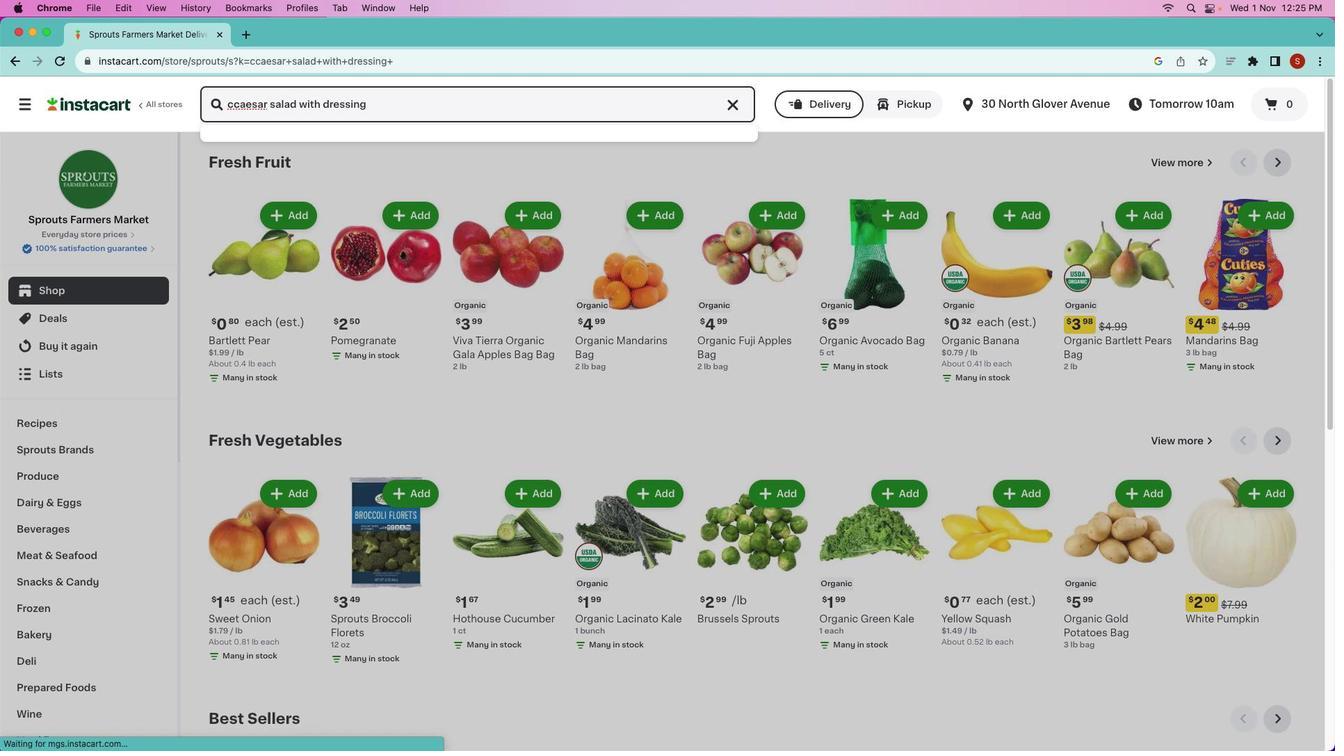 
Action: Mouse moved to (263, 577)
Screenshot: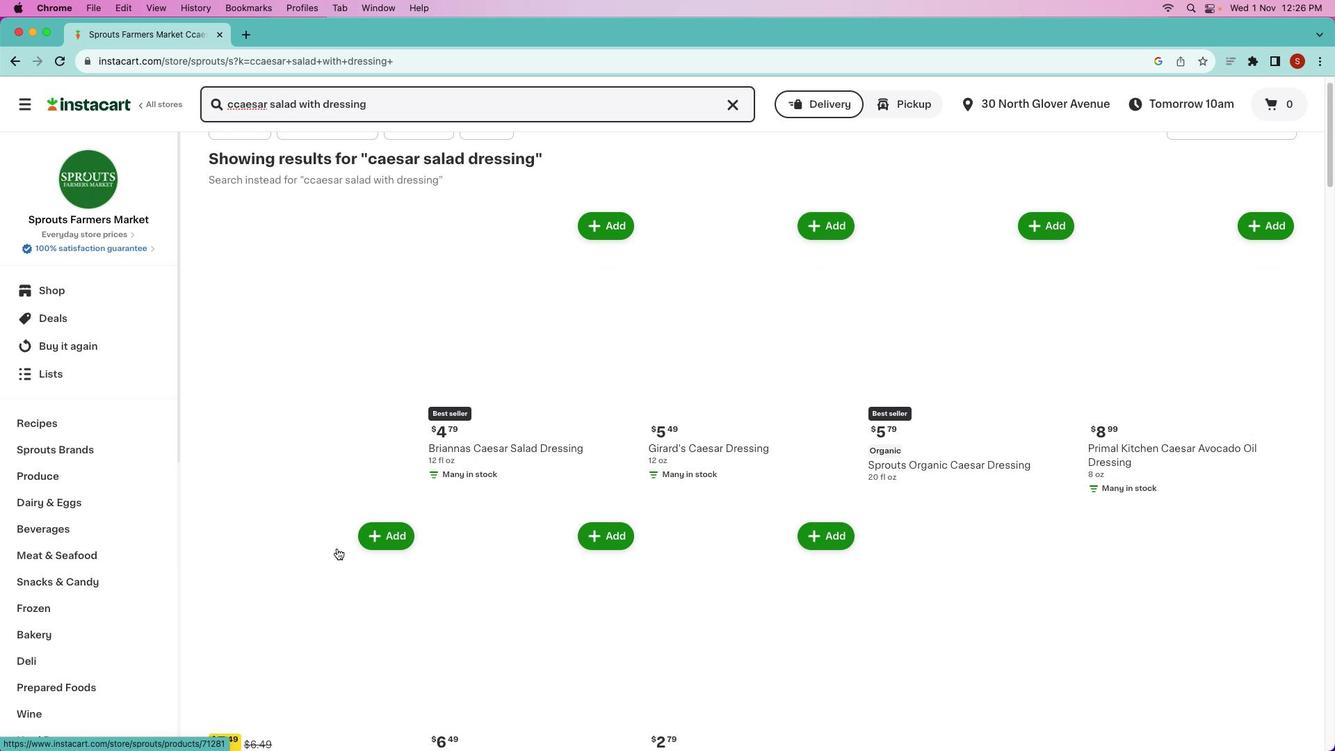 
Action: Mouse scrolled (263, 577) with delta (0, 0)
Screenshot: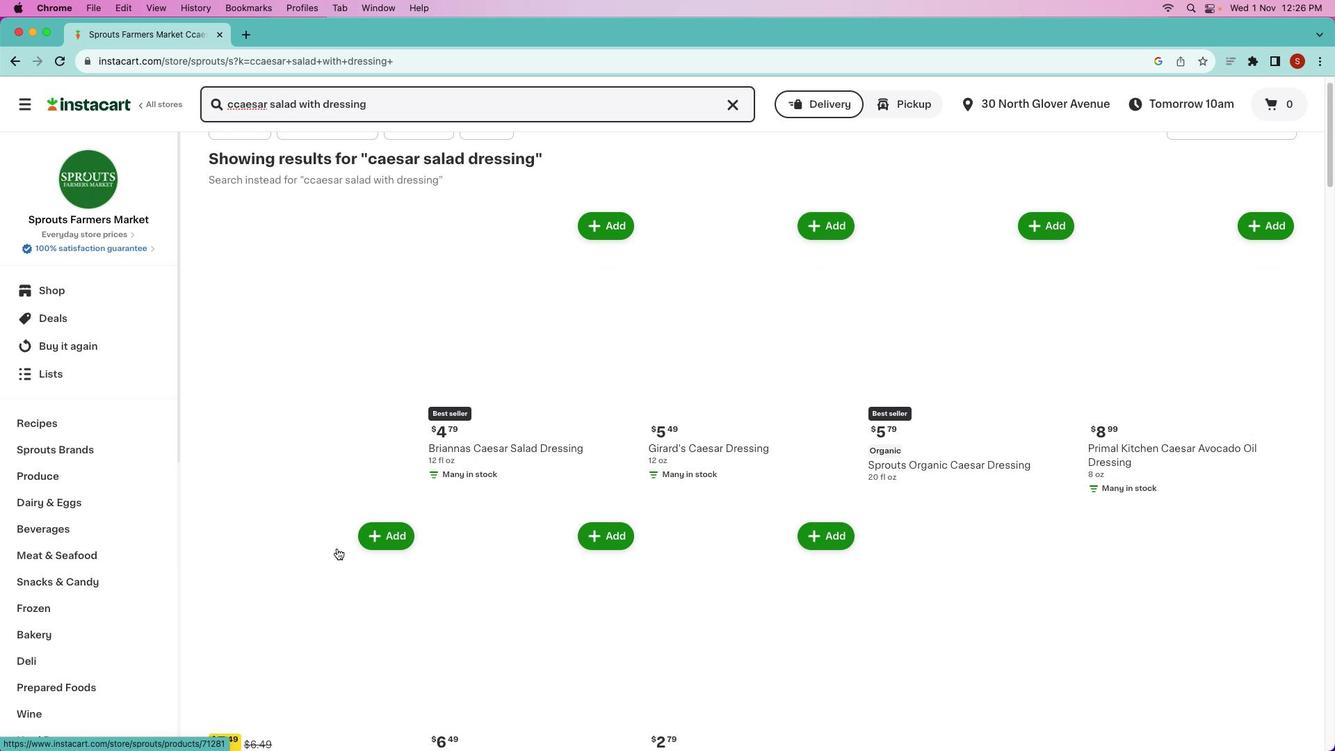
Action: Mouse moved to (321, 564)
Screenshot: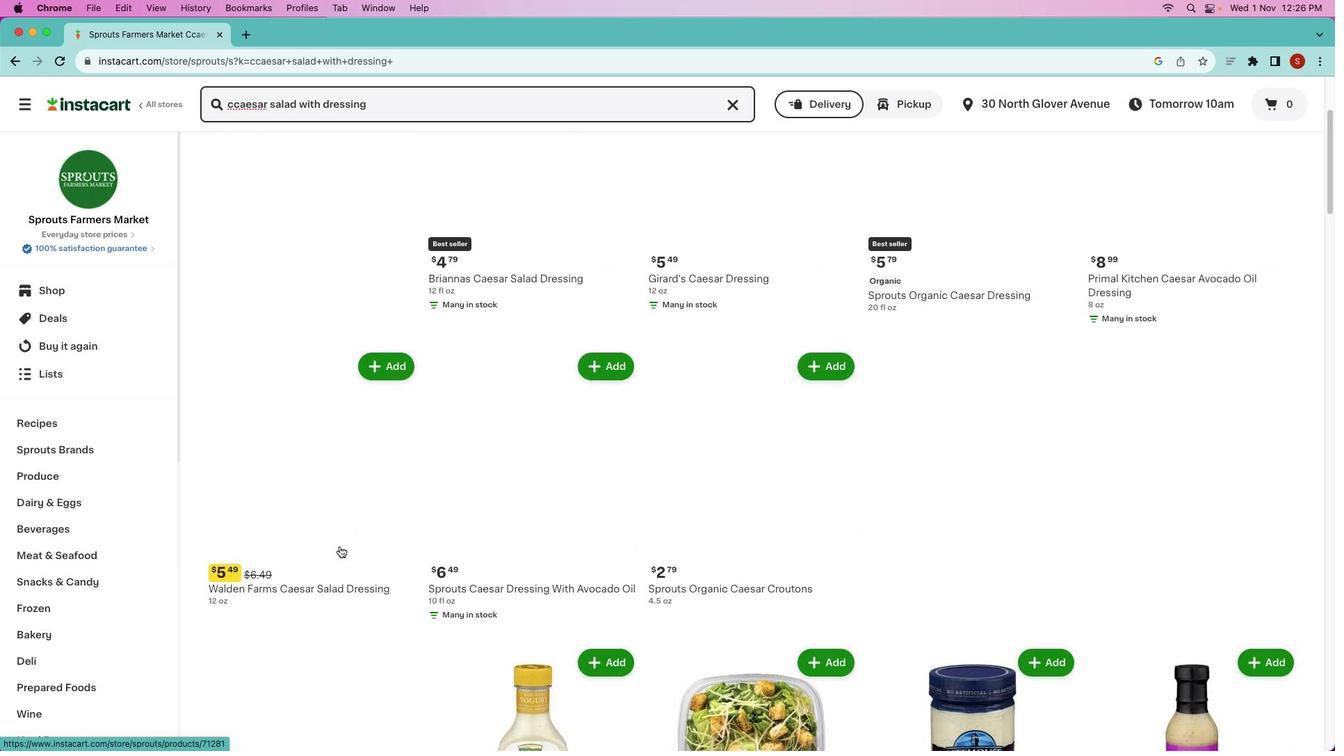 
Action: Mouse scrolled (321, 564) with delta (0, 0)
Screenshot: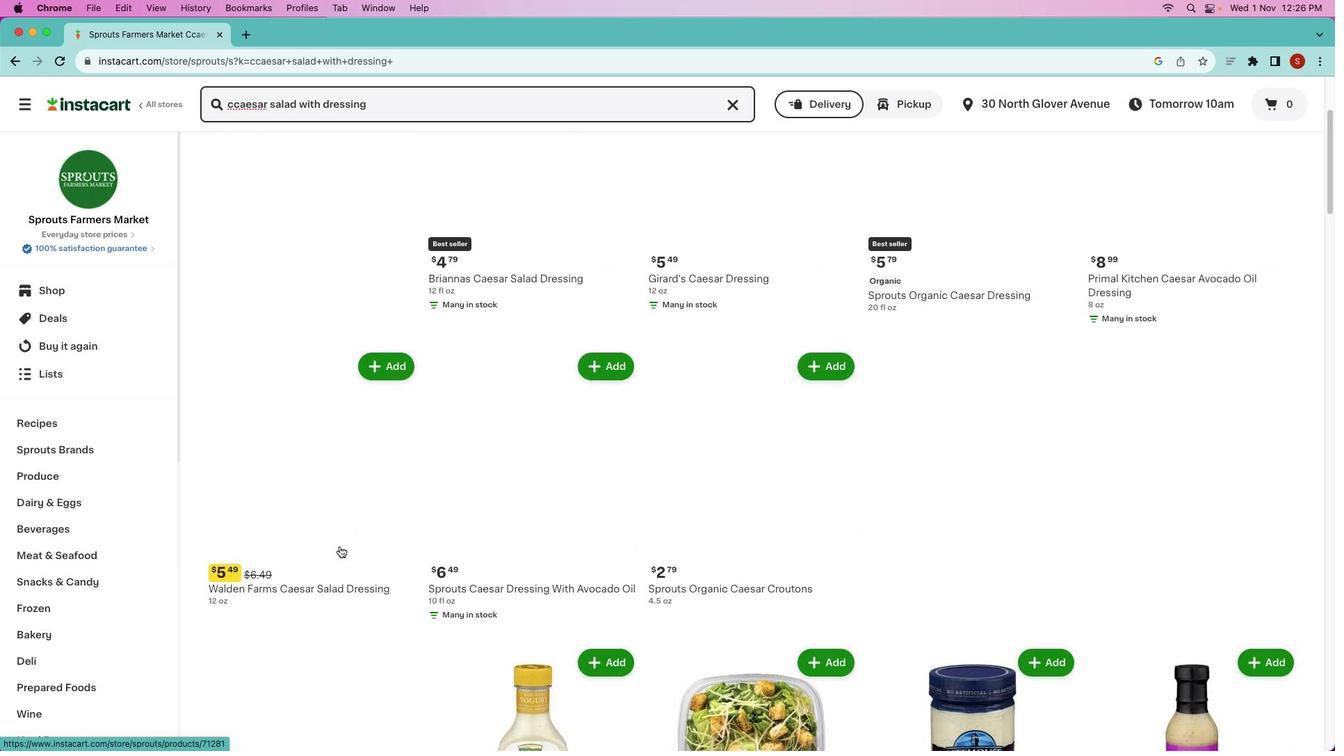 
Action: Mouse moved to (324, 561)
Screenshot: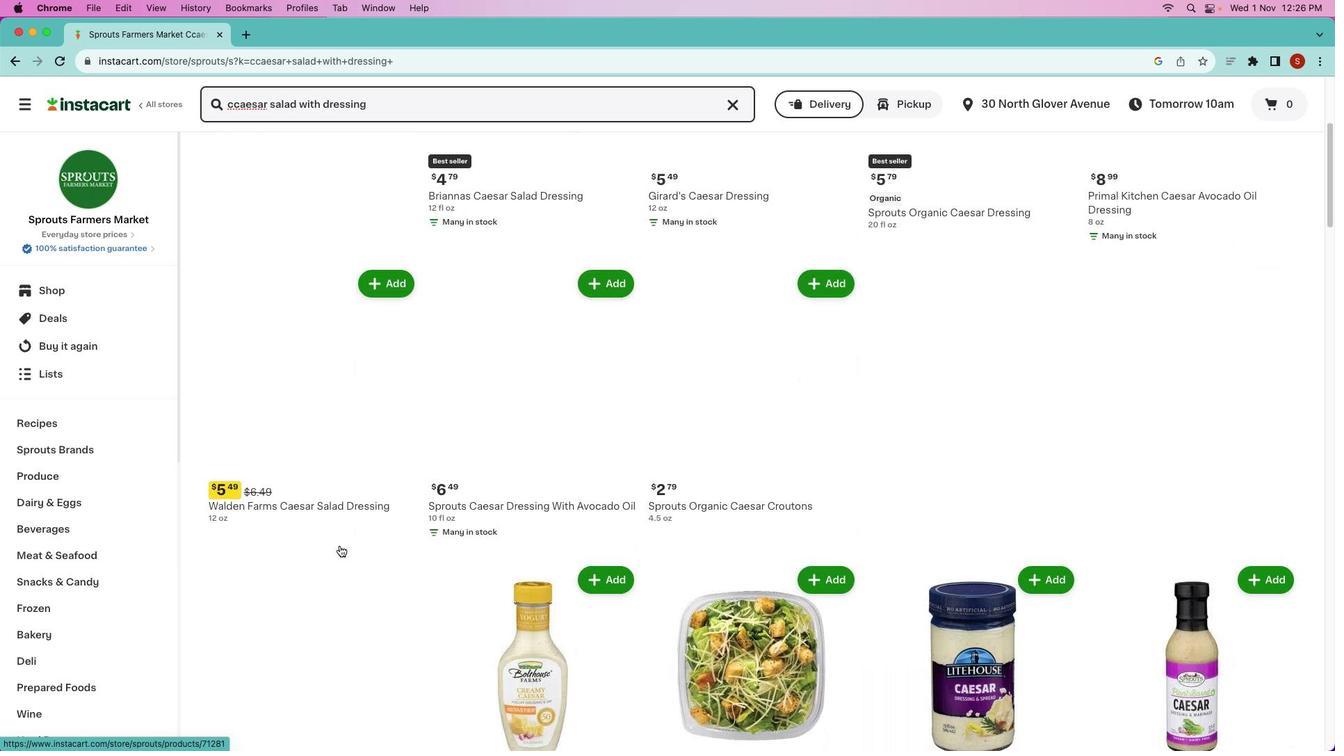 
Action: Mouse scrolled (324, 561) with delta (0, 0)
Screenshot: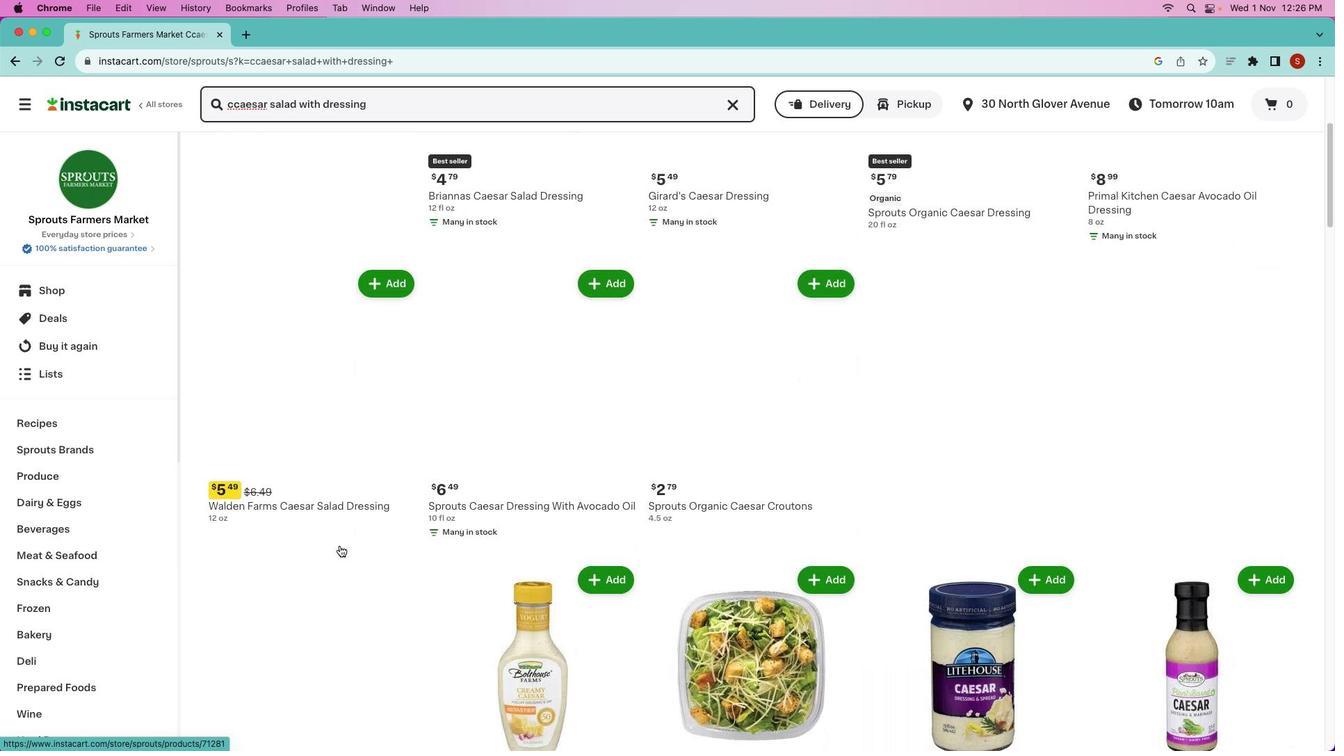 
Action: Mouse moved to (331, 554)
Screenshot: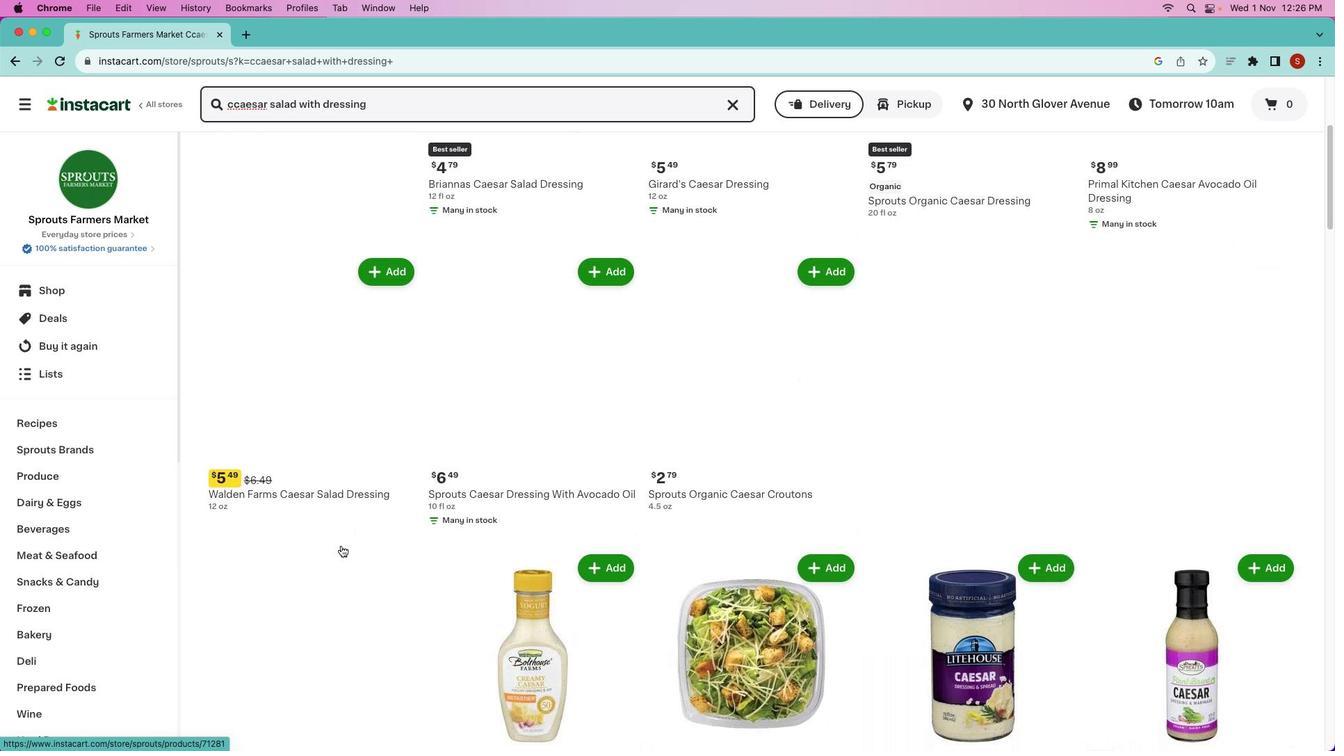 
Action: Mouse scrolled (331, 554) with delta (0, -2)
Screenshot: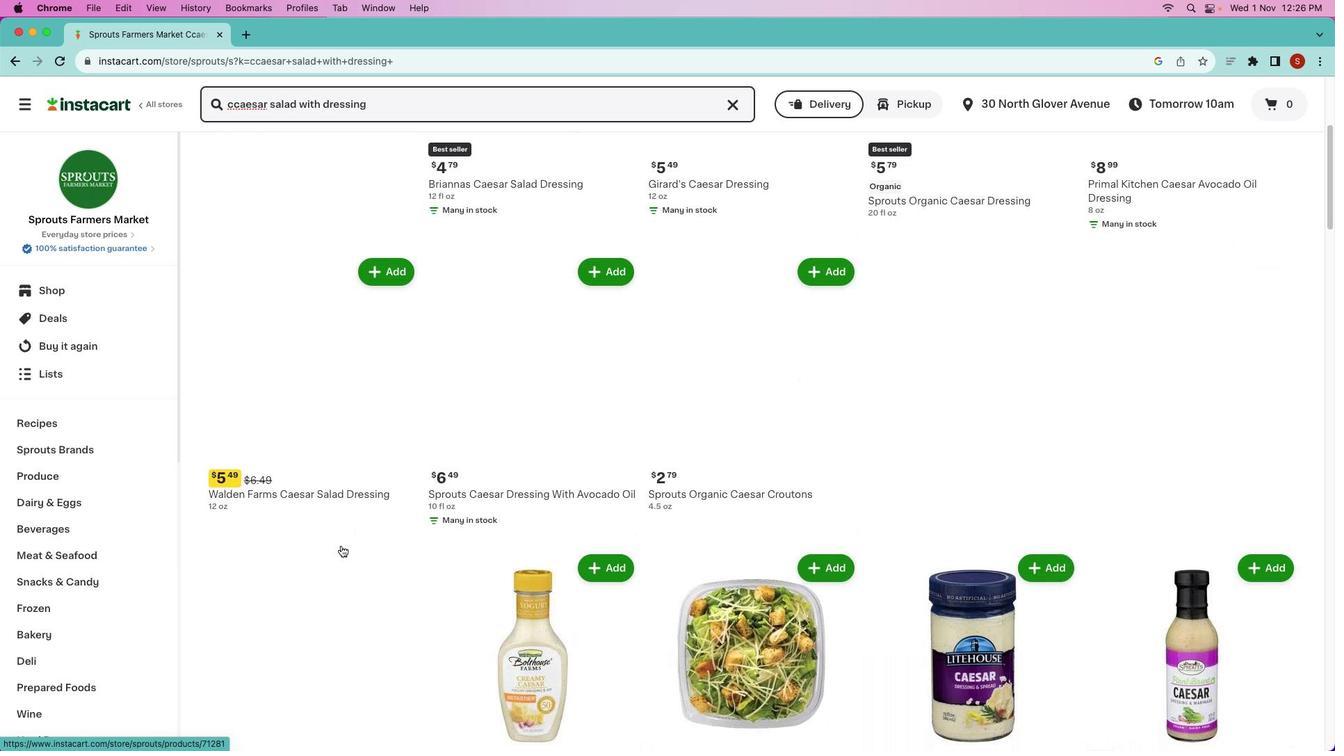 
Action: Mouse moved to (337, 548)
Screenshot: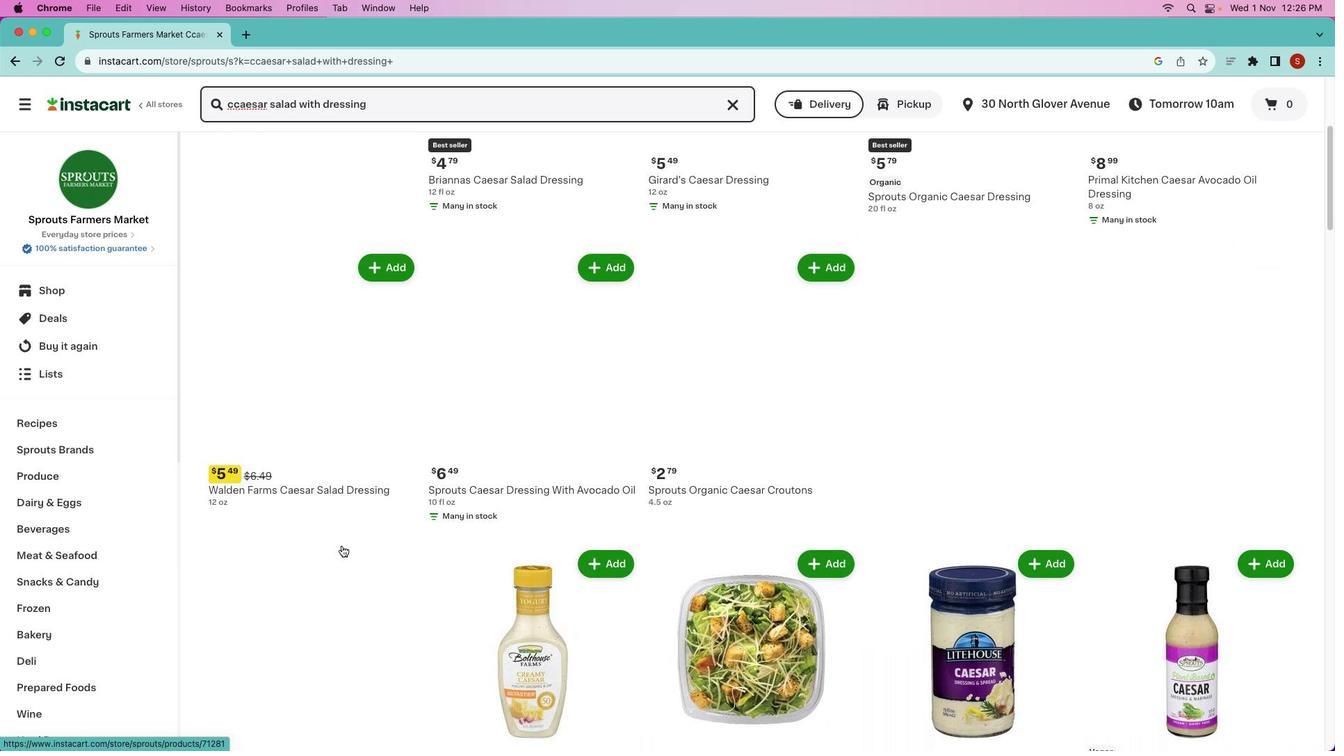 
Action: Mouse scrolled (337, 548) with delta (0, -2)
Screenshot: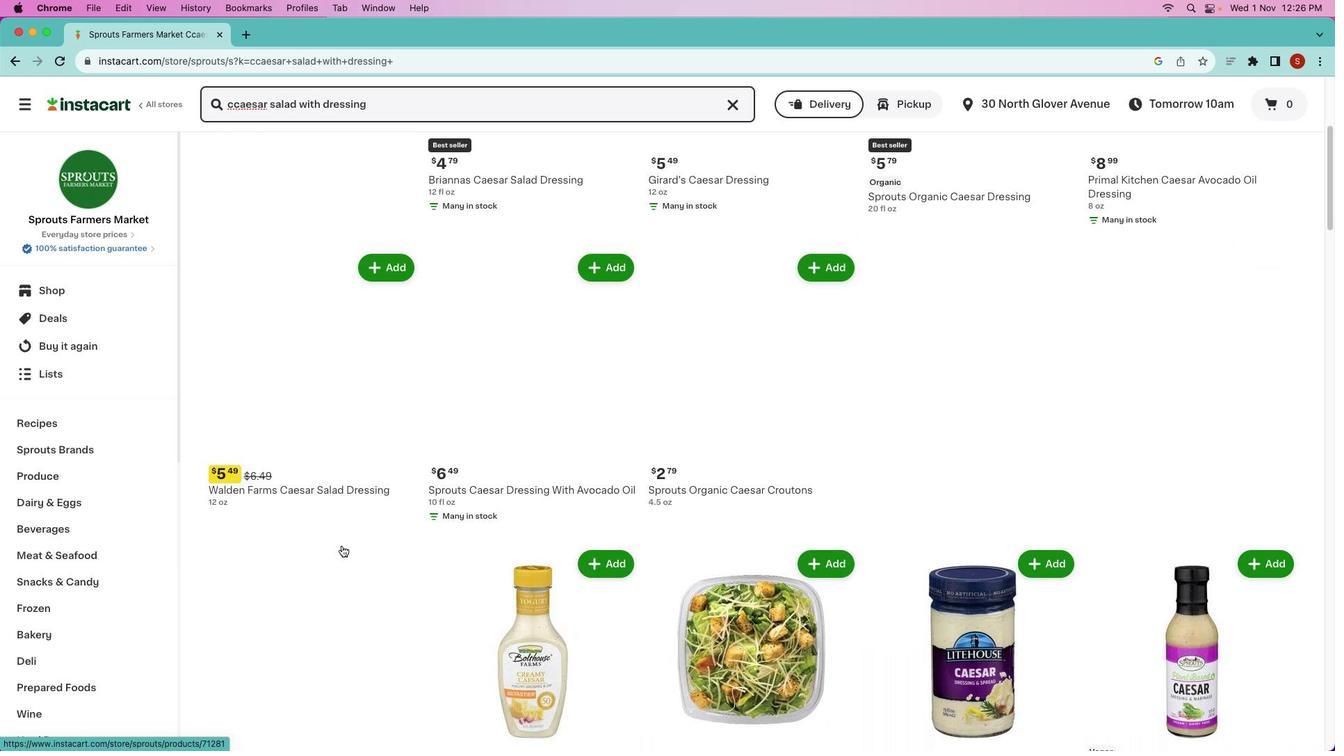
Action: Mouse moved to (581, 423)
Screenshot: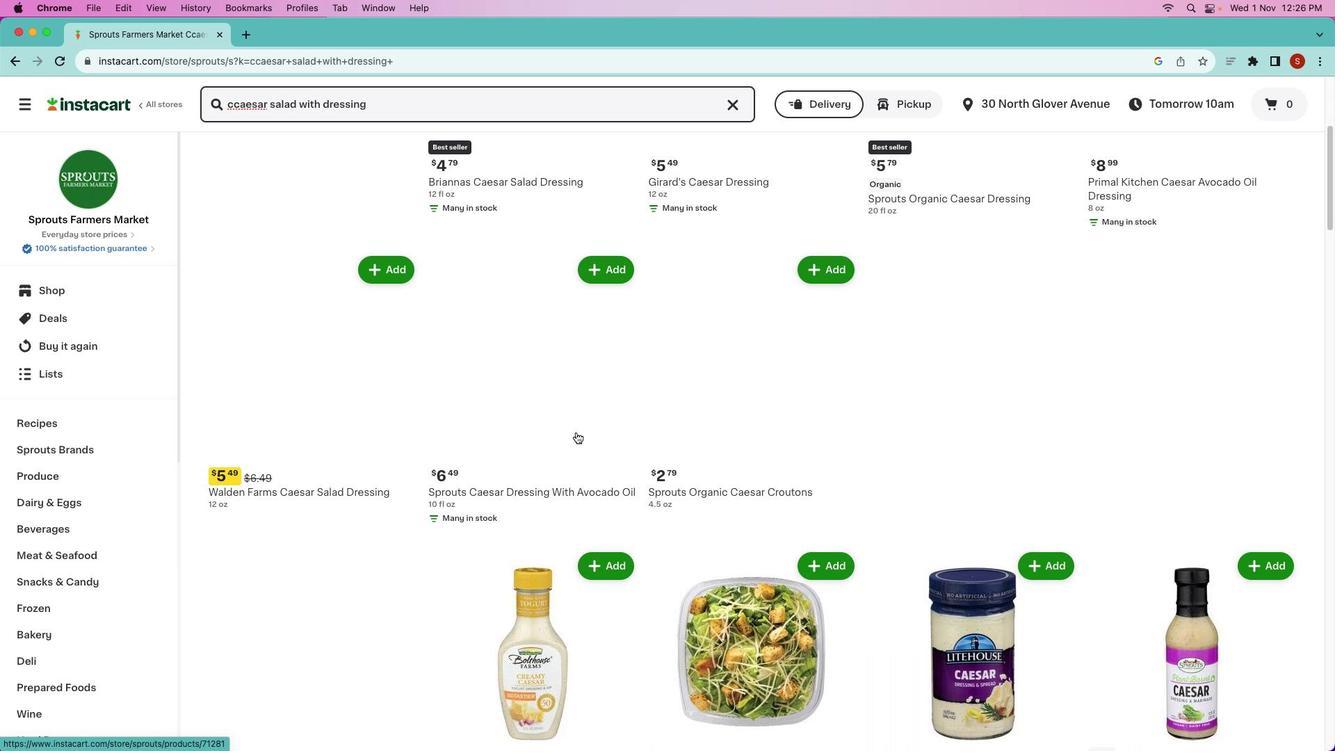
Action: Mouse scrolled (581, 423) with delta (0, 0)
Screenshot: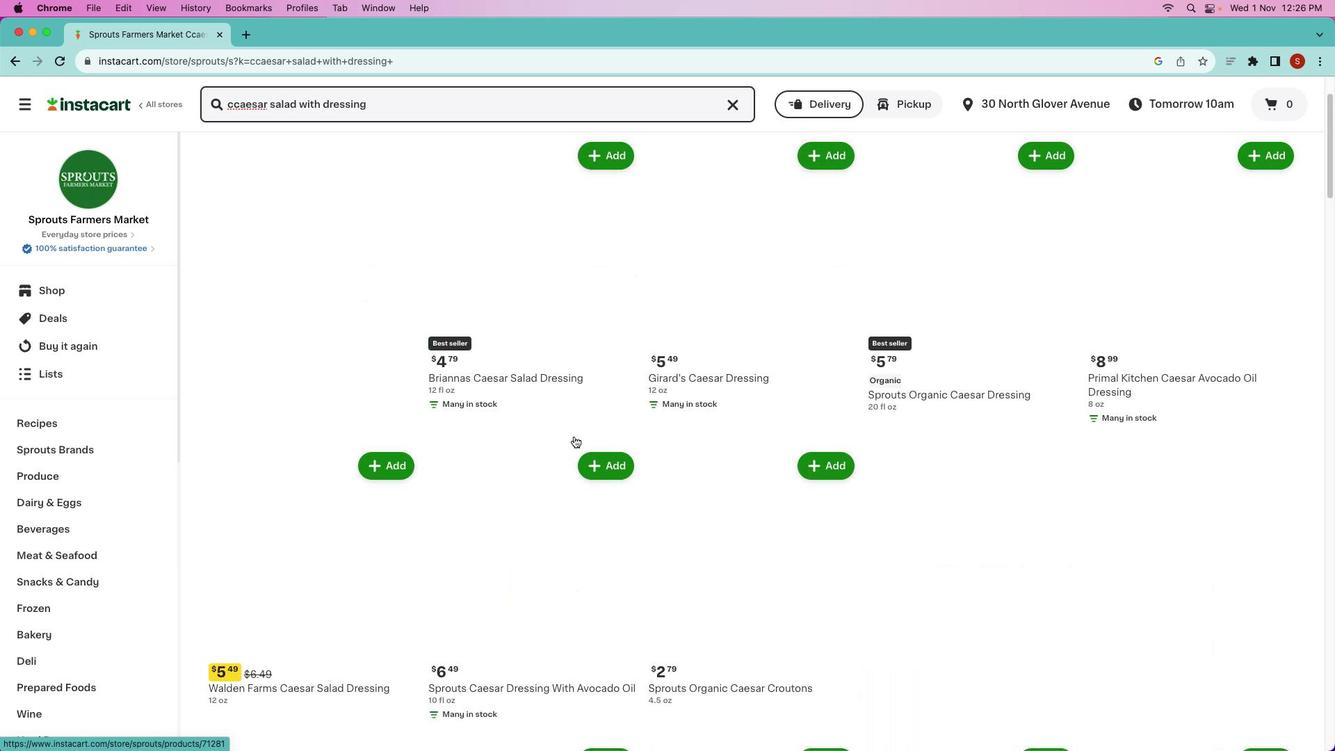 
Action: Mouse moved to (578, 427)
Screenshot: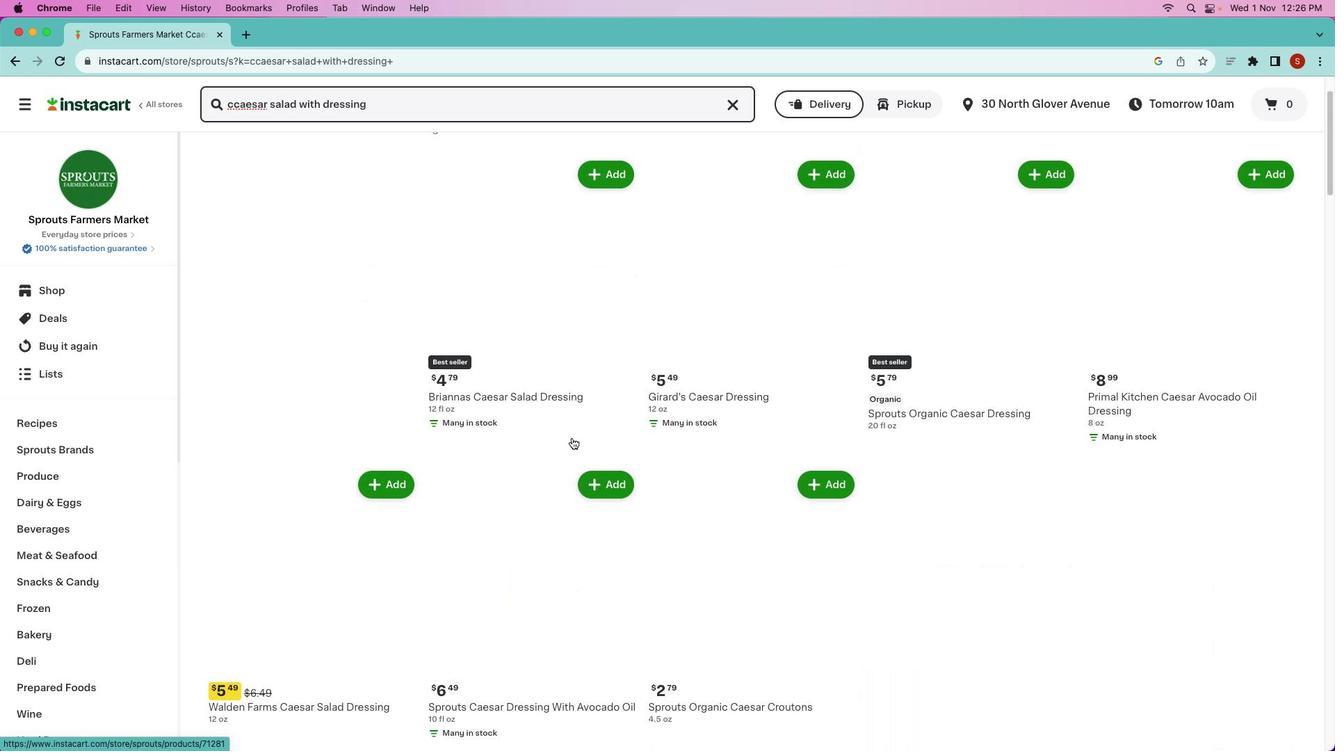 
Action: Mouse scrolled (578, 427) with delta (0, 0)
Screenshot: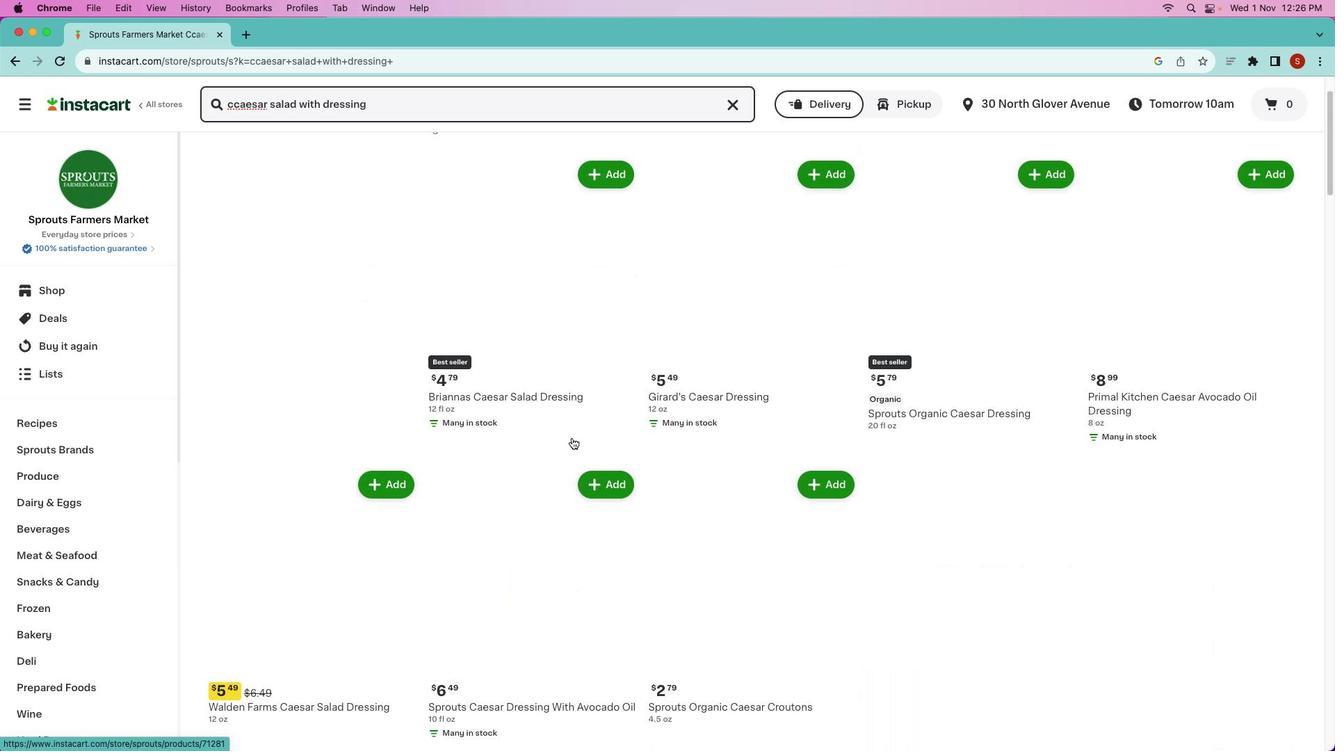 
Action: Mouse moved to (577, 429)
Screenshot: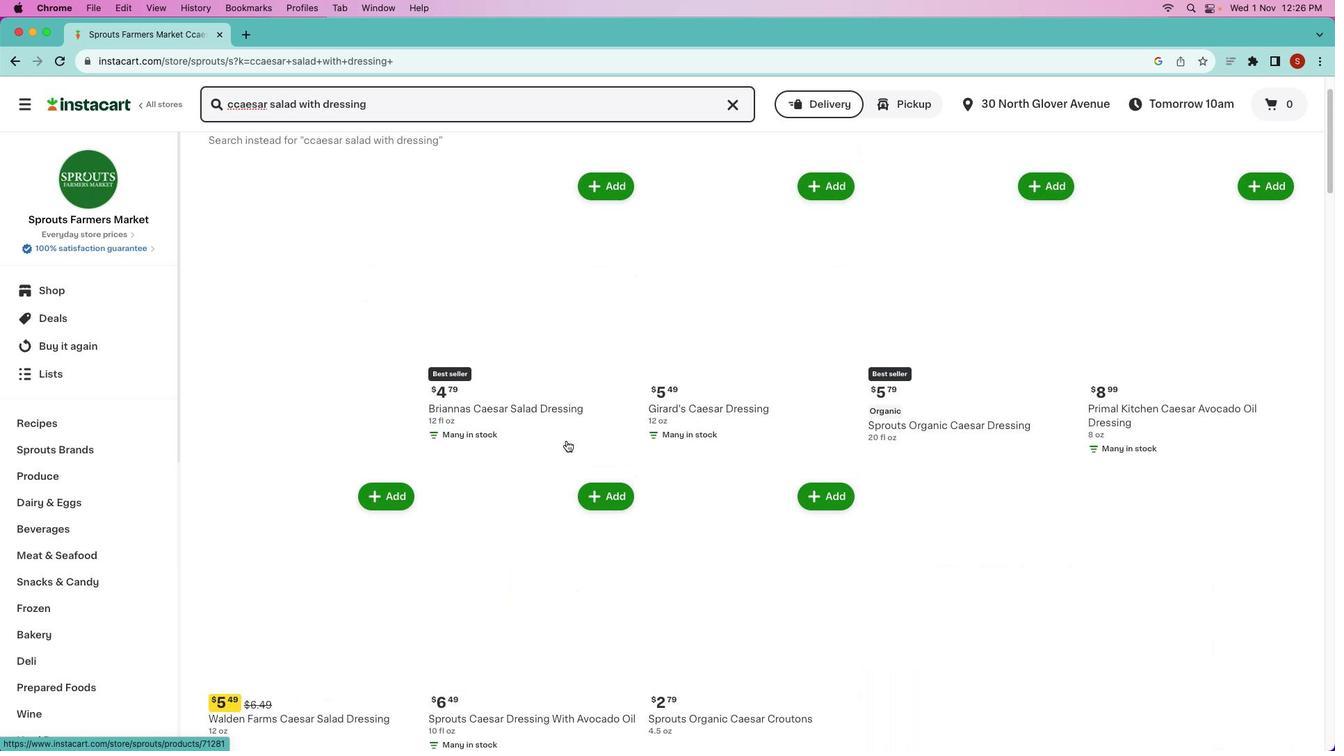 
Action: Mouse scrolled (577, 429) with delta (0, 1)
Screenshot: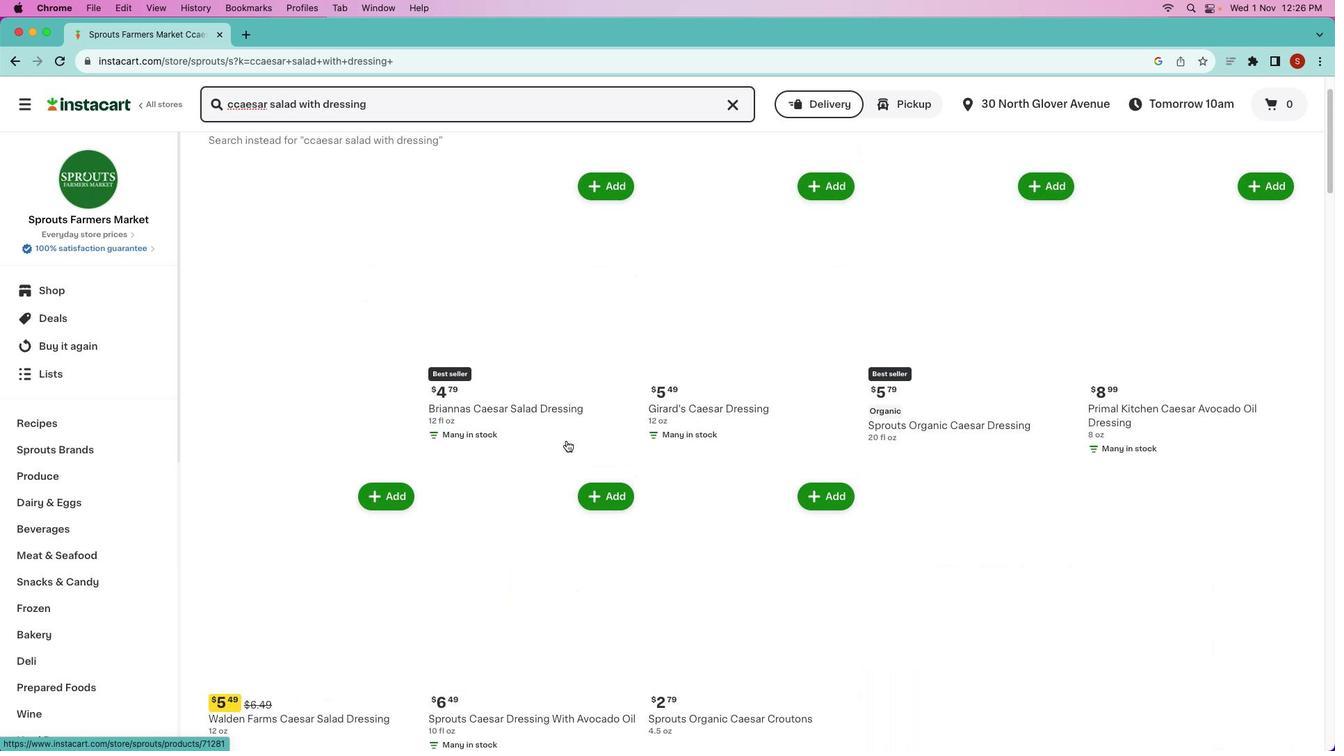 
Action: Mouse moved to (576, 432)
Screenshot: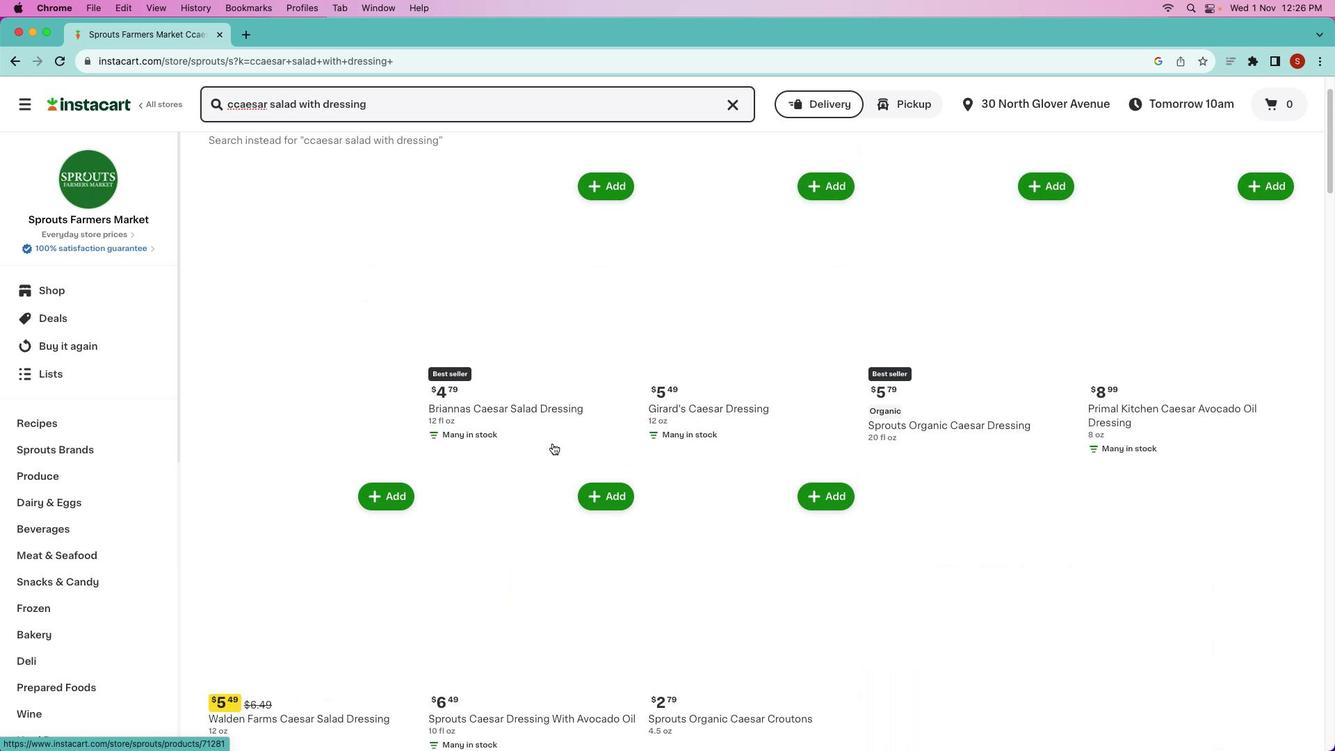 
Action: Mouse scrolled (576, 432) with delta (0, 2)
Screenshot: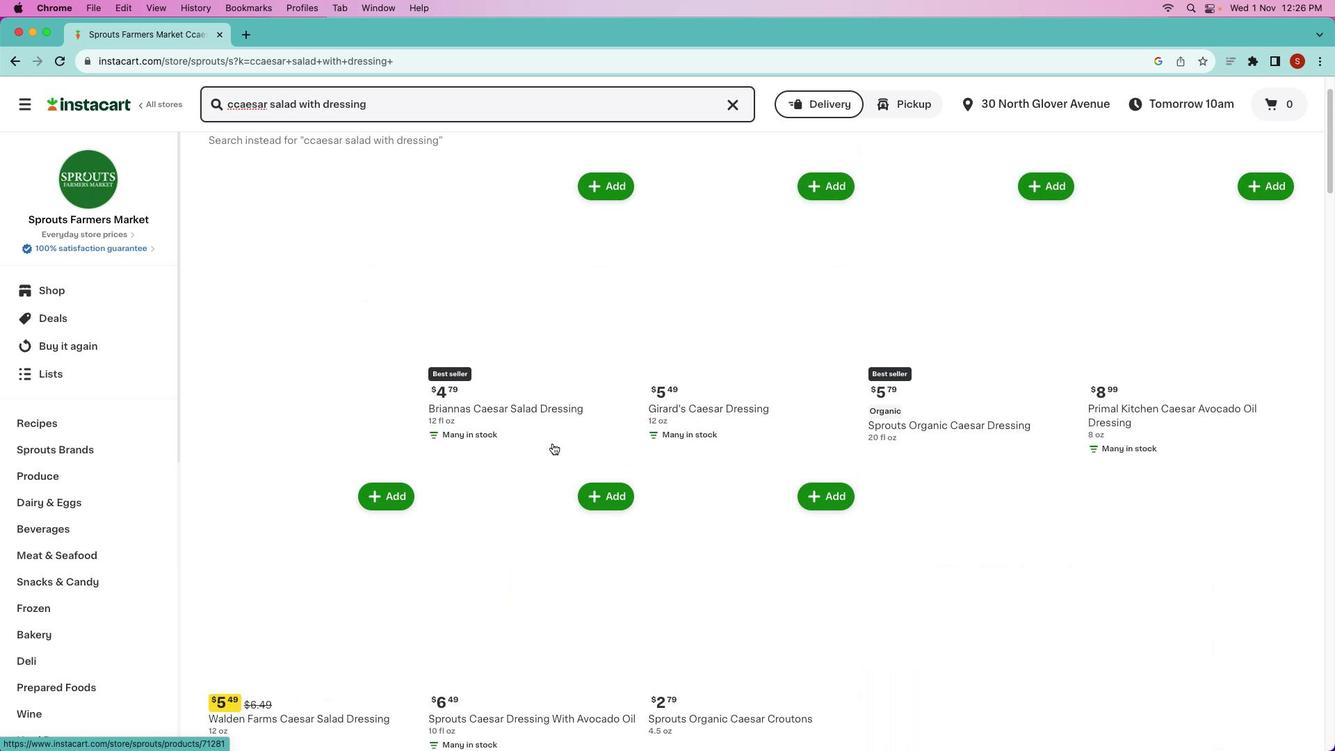 
Action: Mouse moved to (365, 457)
Screenshot: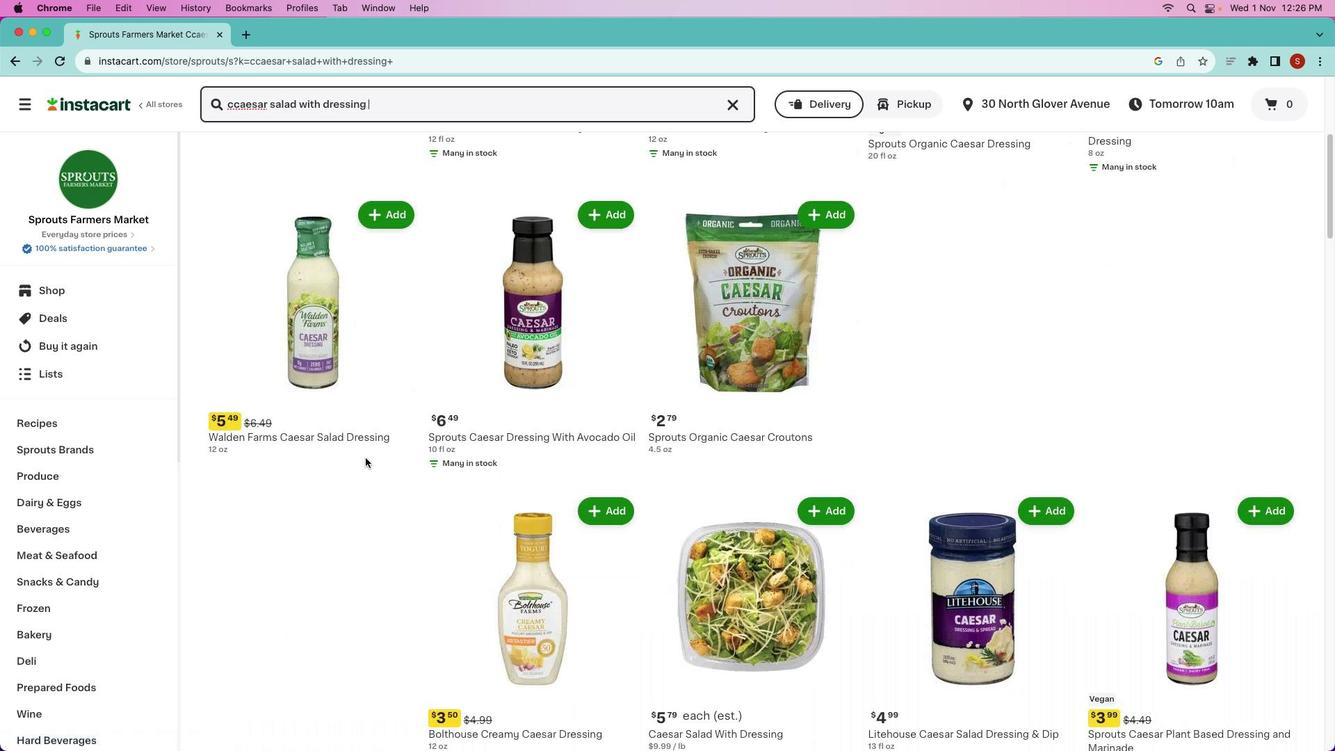 
Action: Mouse scrolled (365, 457) with delta (0, 0)
Screenshot: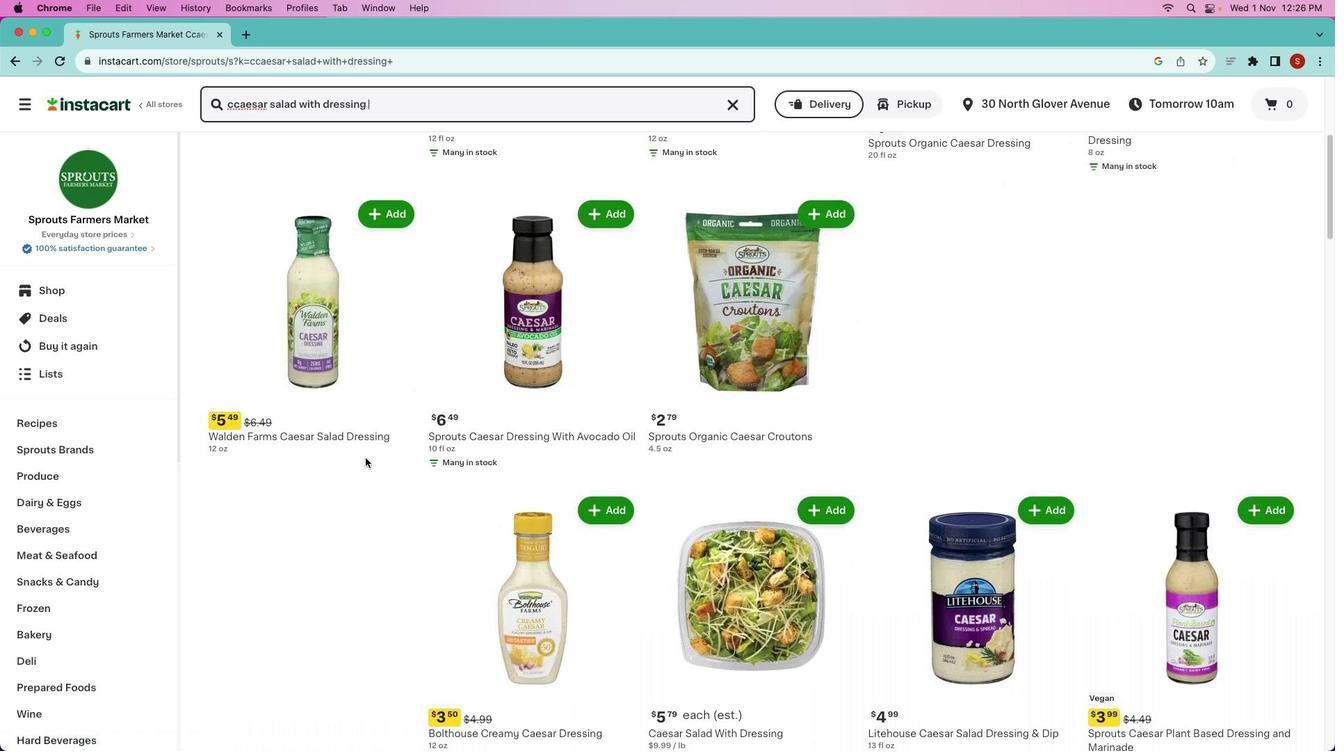 
Action: Mouse scrolled (365, 457) with delta (0, 0)
Screenshot: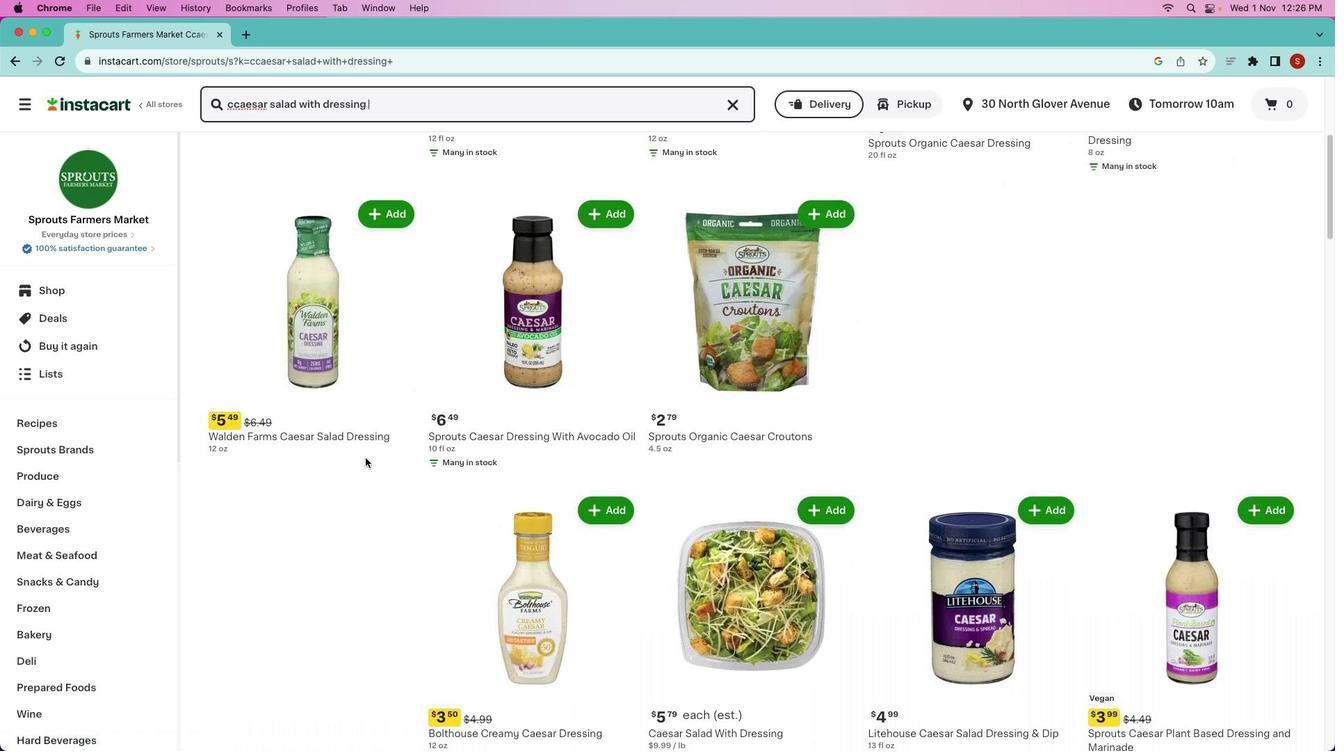 
Action: Mouse scrolled (365, 457) with delta (0, -2)
Screenshot: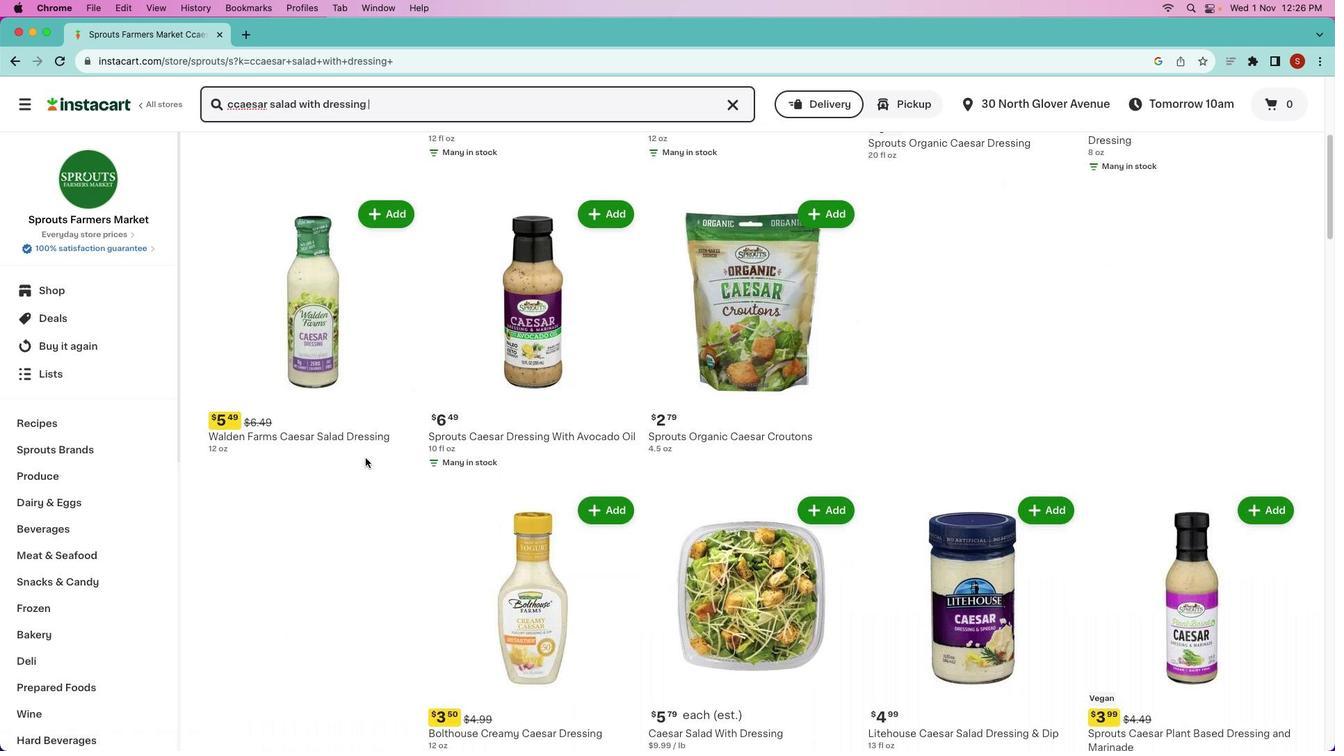 
Action: Mouse scrolled (365, 457) with delta (0, -3)
Screenshot: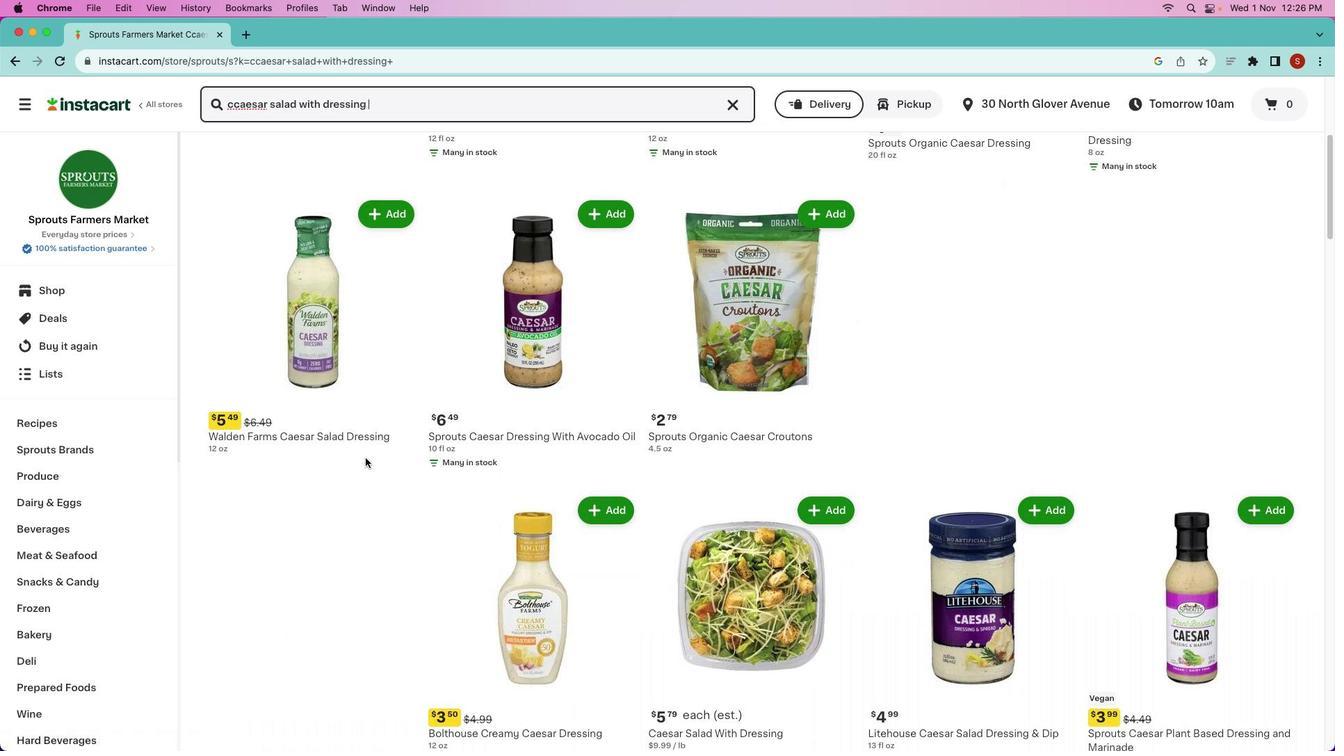 
Action: Mouse moved to (416, 483)
Screenshot: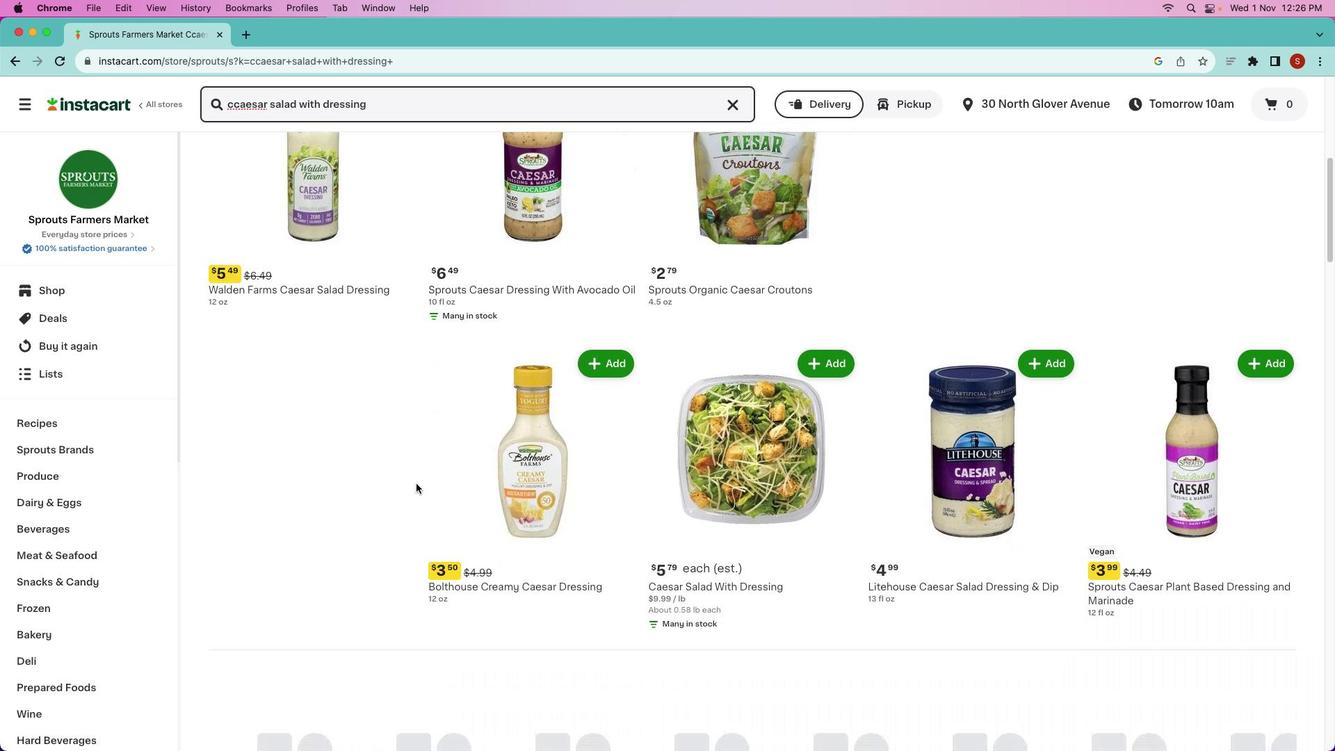
Action: Mouse scrolled (416, 483) with delta (0, 0)
Screenshot: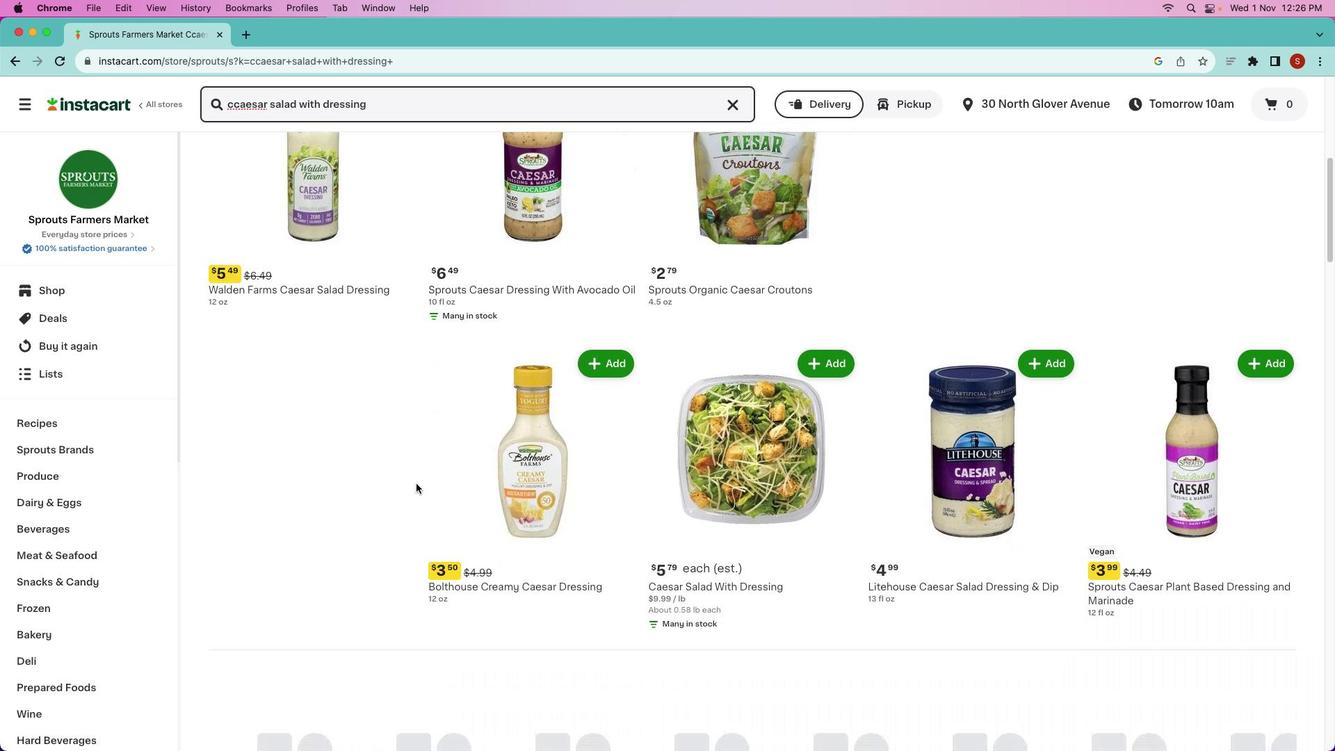 
Action: Mouse moved to (416, 483)
Screenshot: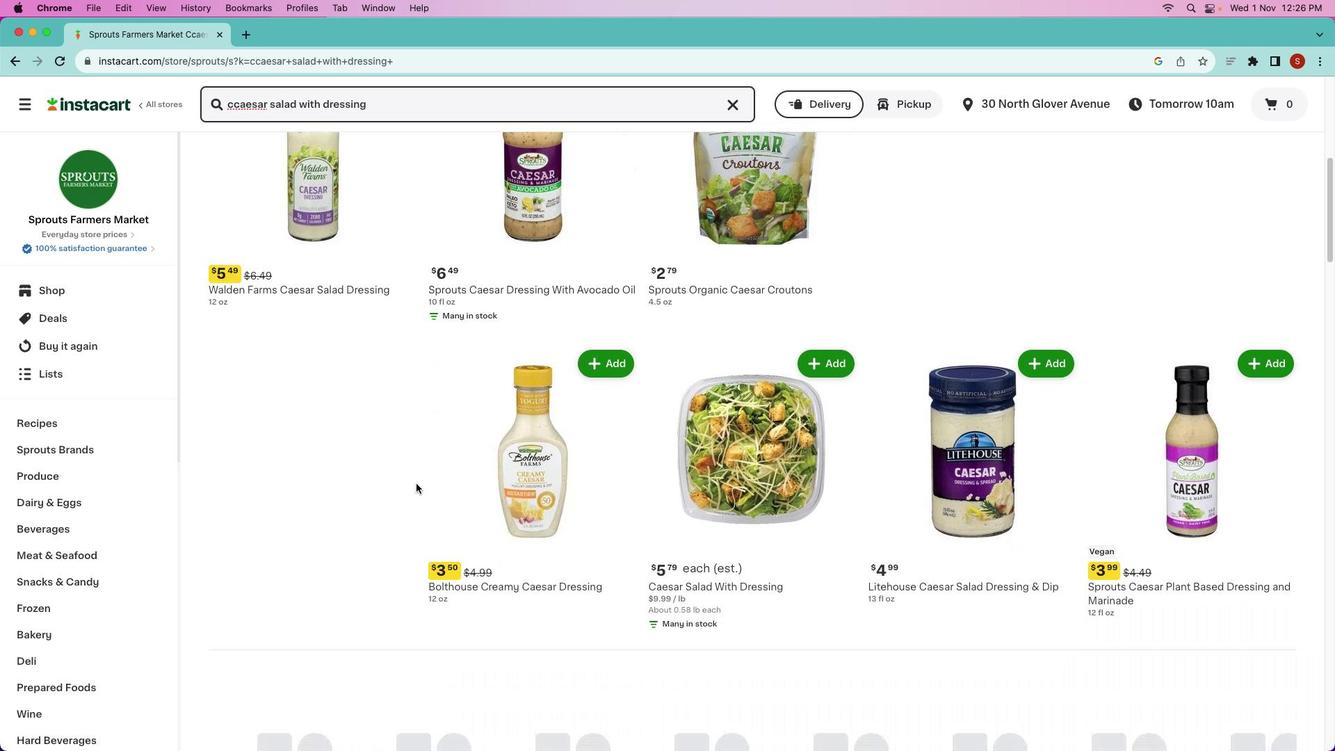
Action: Mouse scrolled (416, 483) with delta (0, 0)
Screenshot: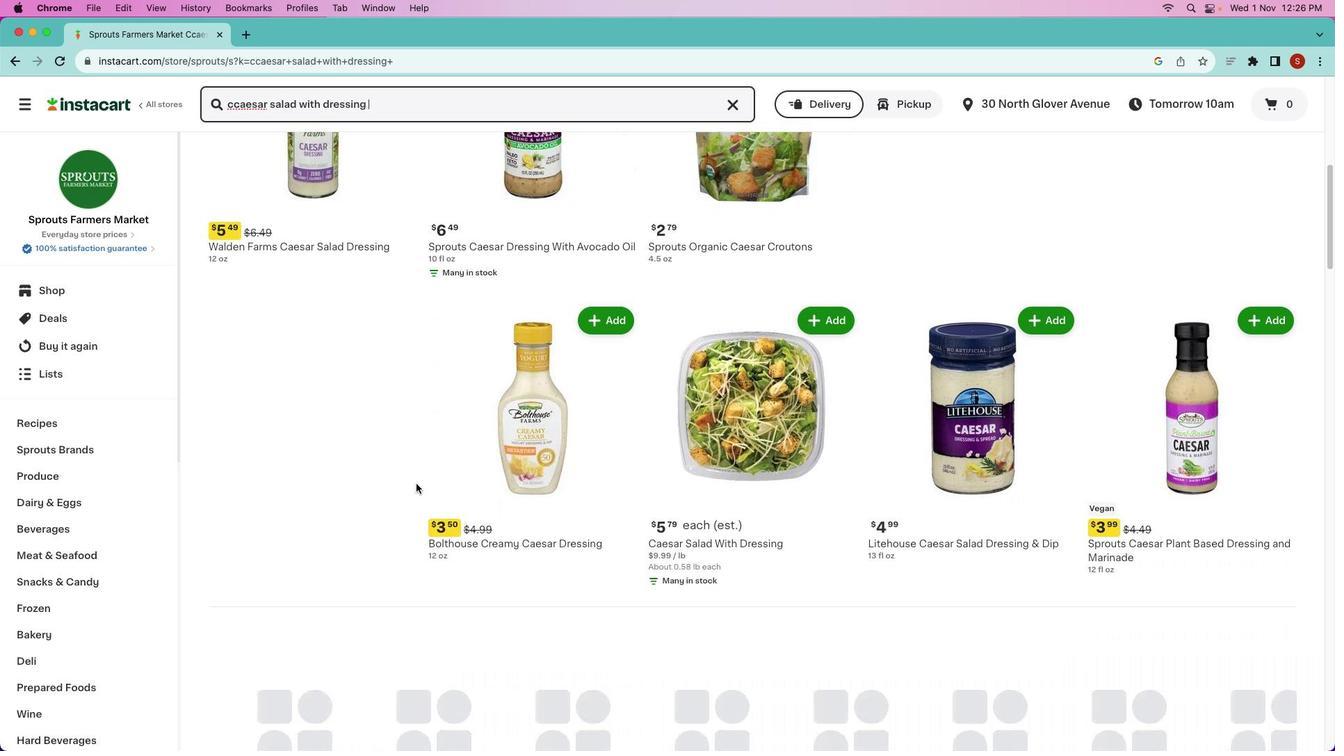 
Action: Mouse scrolled (416, 483) with delta (0, -2)
Screenshot: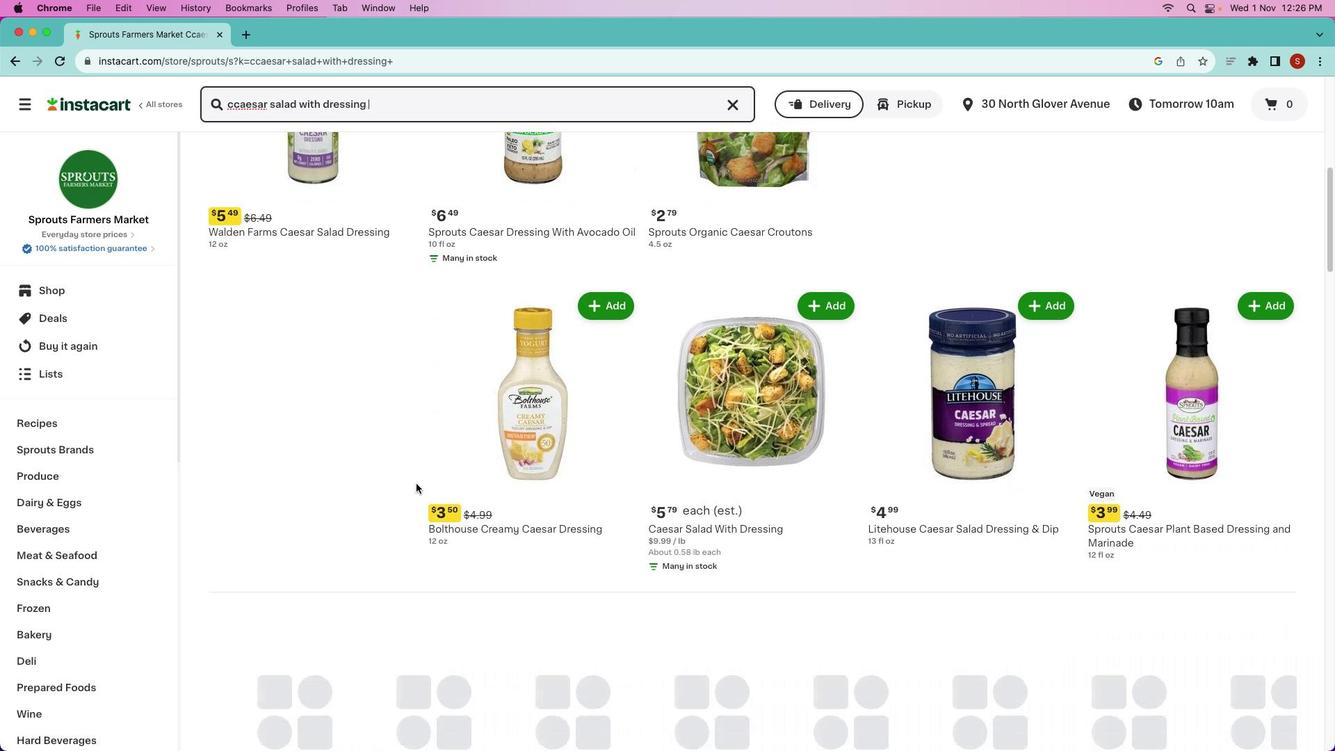 
Action: Mouse scrolled (416, 483) with delta (0, -2)
Screenshot: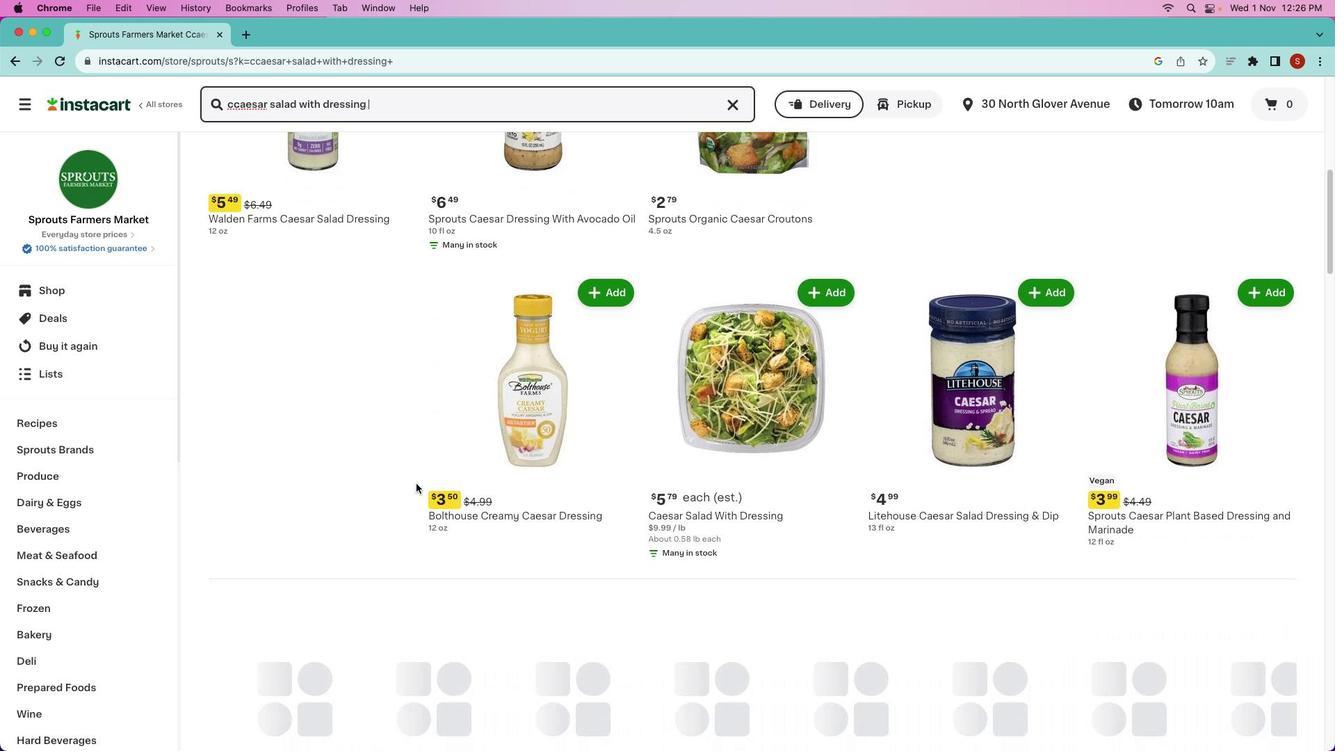 
Action: Mouse moved to (824, 289)
Screenshot: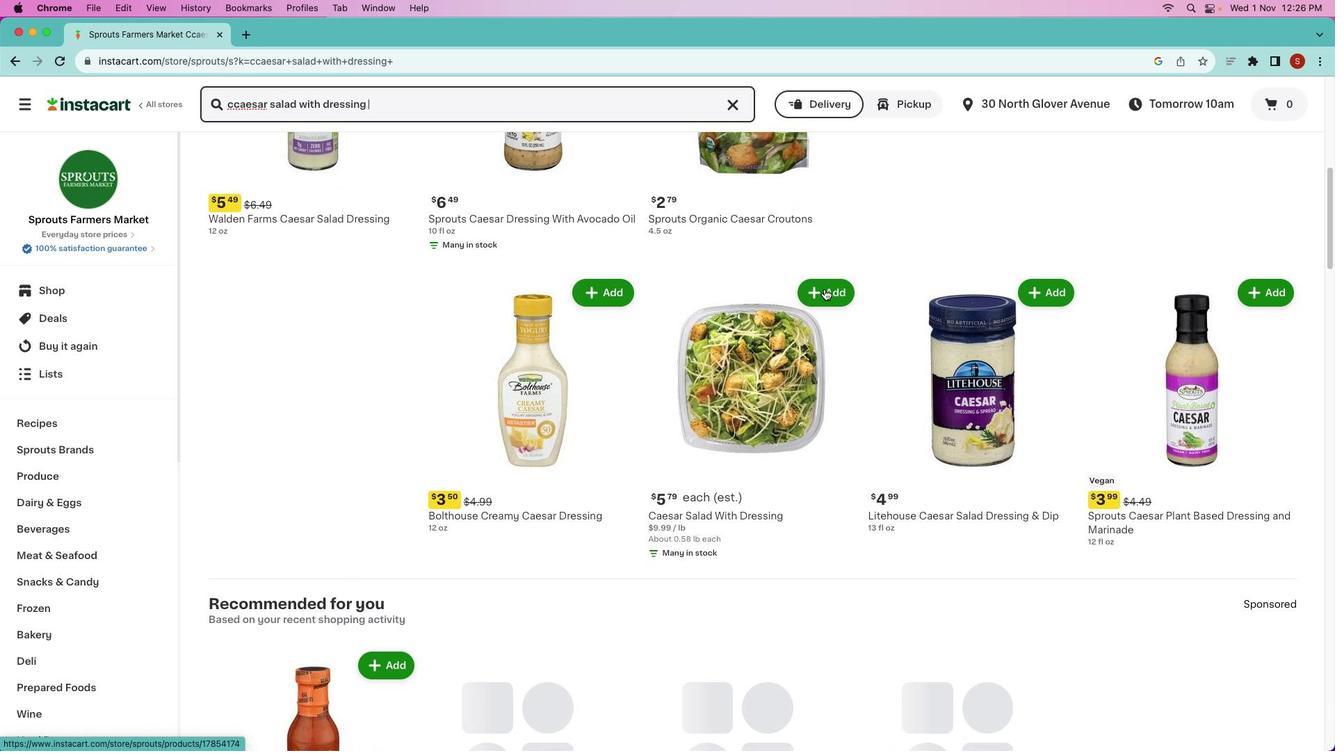 
Action: Mouse pressed left at (824, 289)
Screenshot: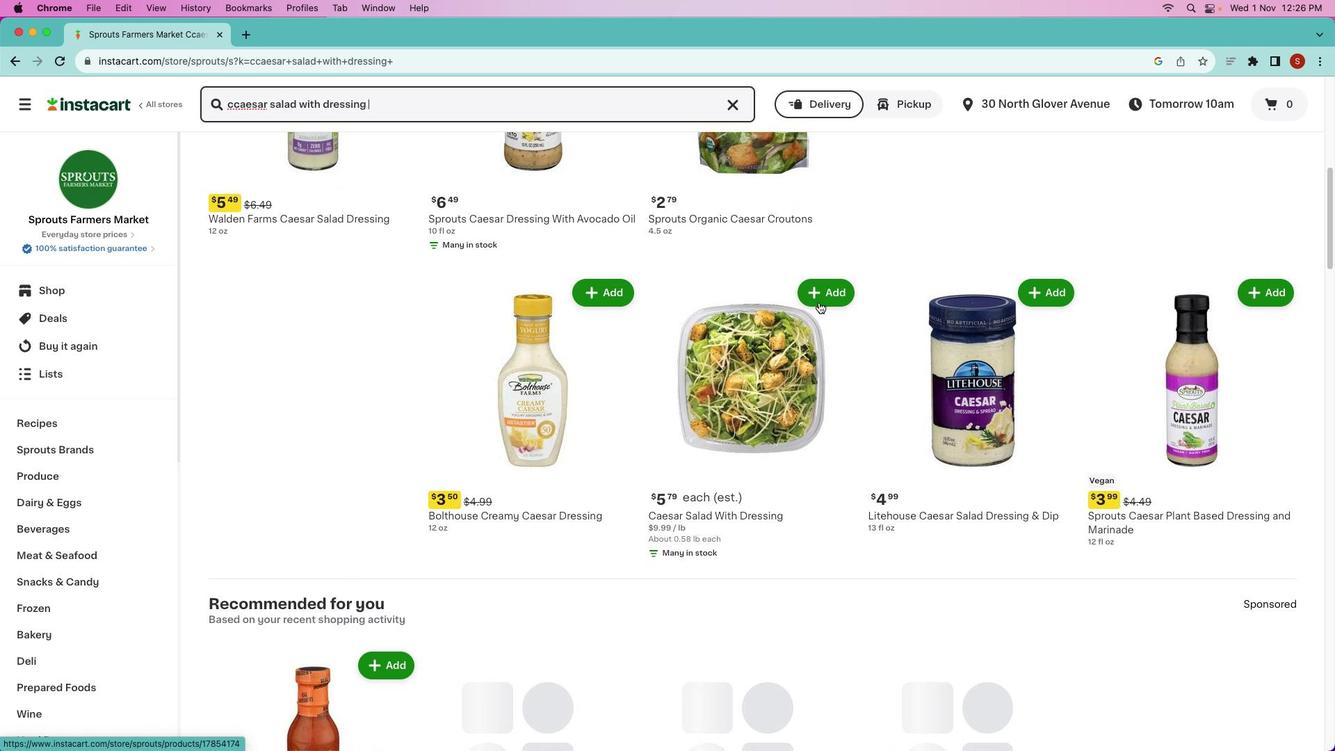 
Action: Mouse moved to (740, 468)
Screenshot: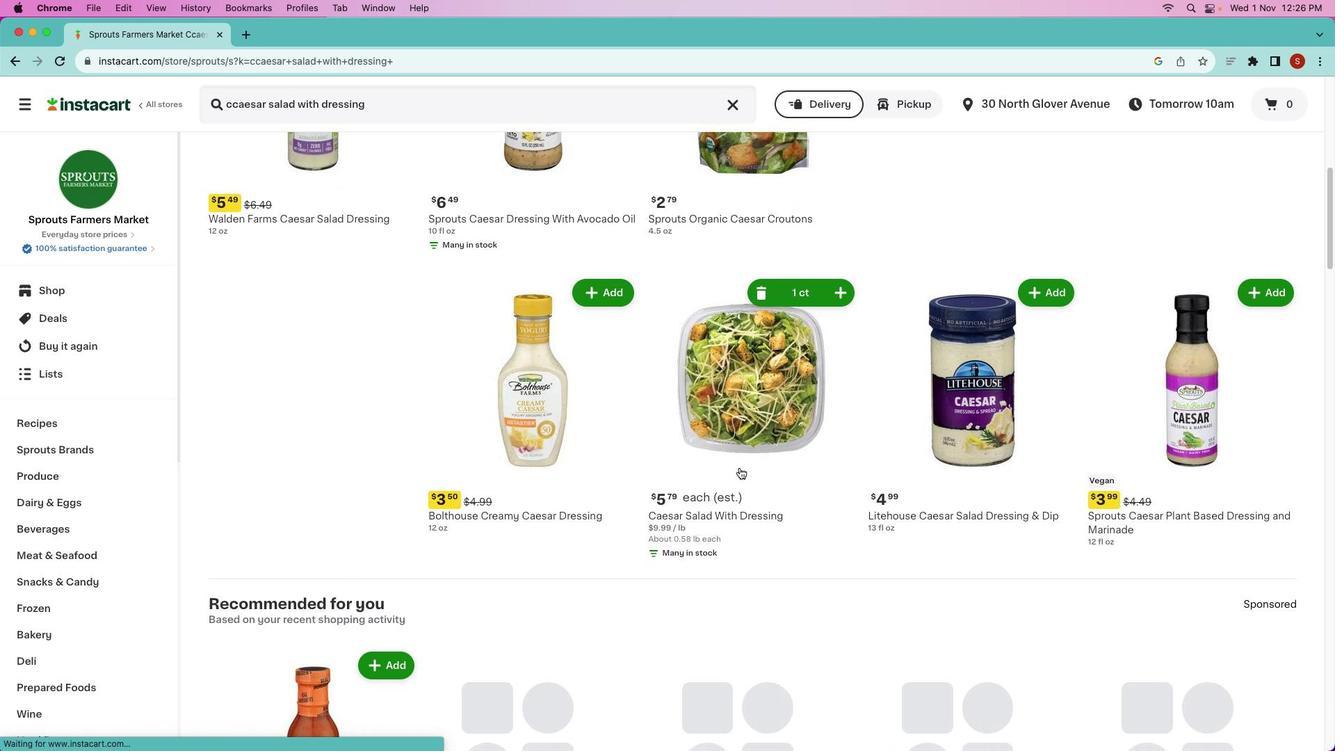 
